 Task: Look for space in Torbat-e Jām, Iran from 15th August, 2023 to 20th August, 2023 for 1 adult in price range Rs.5000 to Rs.10000. Place can be private room with 1  bedroom having 1 bed and 1 bathroom. Property type can be house, flat, guest house, hotel. Booking option can be shelf check-in. Required host language is English.
Action: Mouse moved to (599, 96)
Screenshot: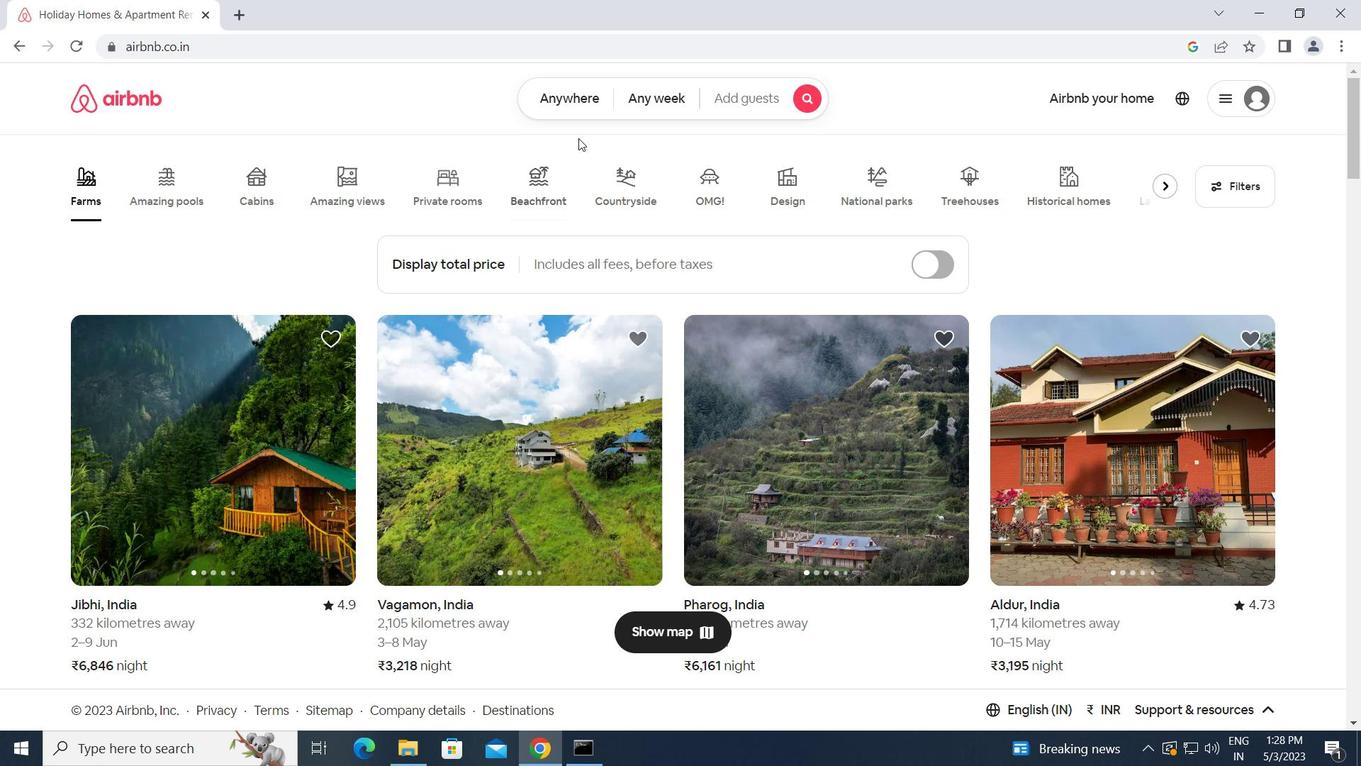 
Action: Mouse pressed left at (599, 96)
Screenshot: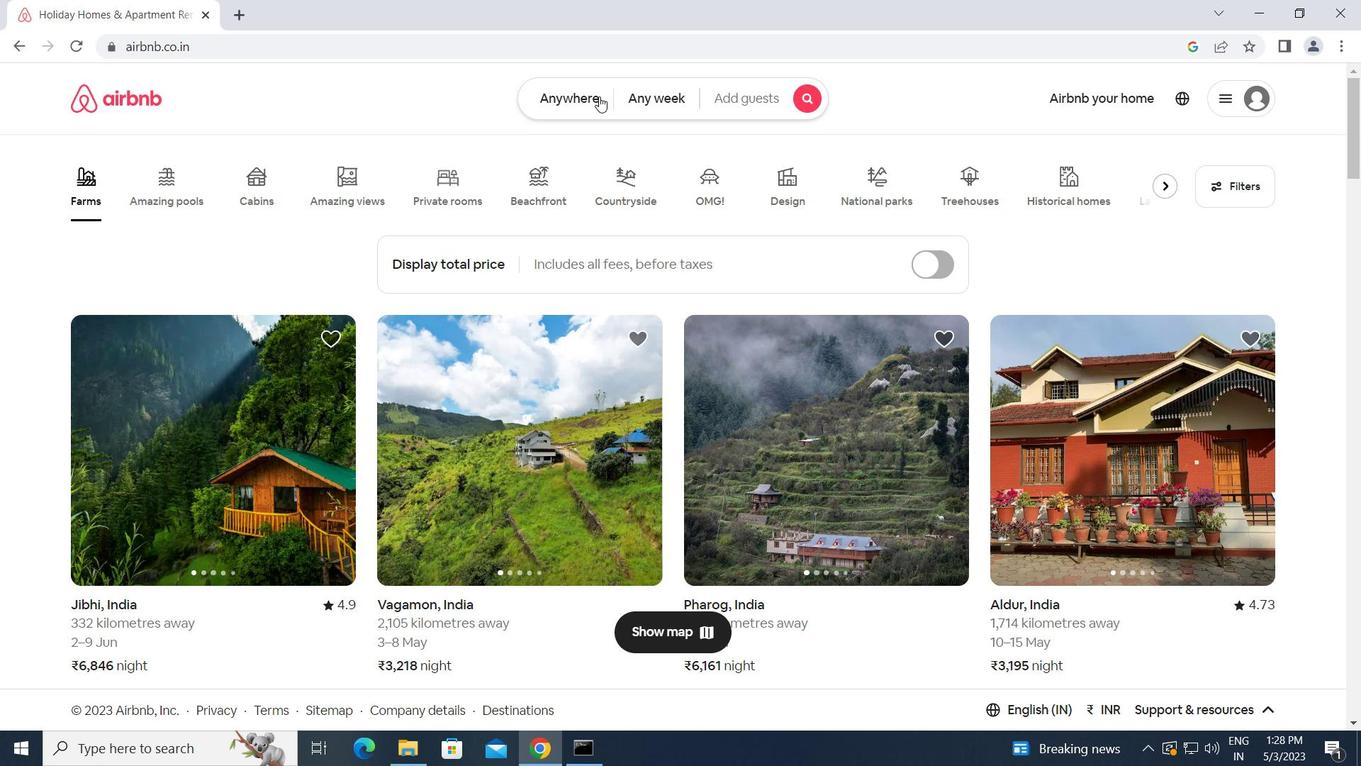 
Action: Mouse moved to (463, 155)
Screenshot: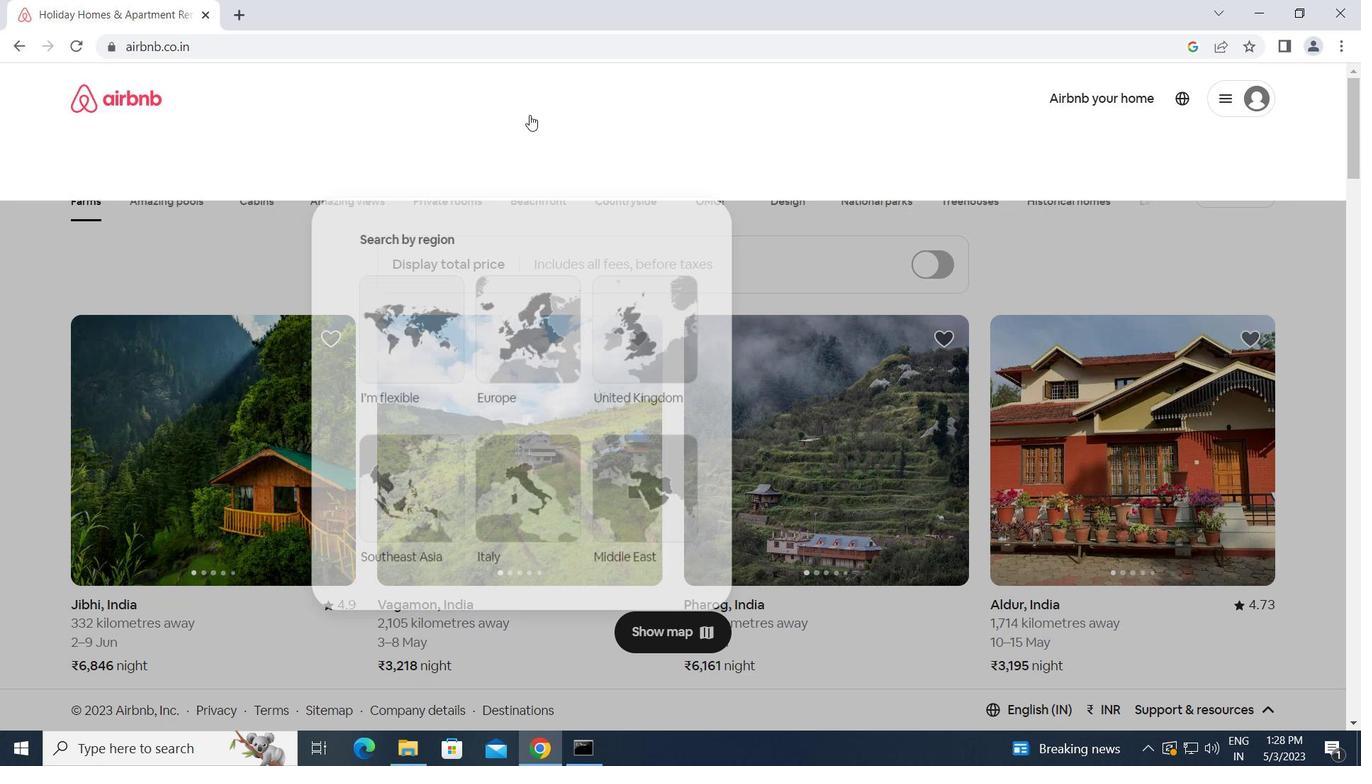 
Action: Mouse pressed left at (463, 155)
Screenshot: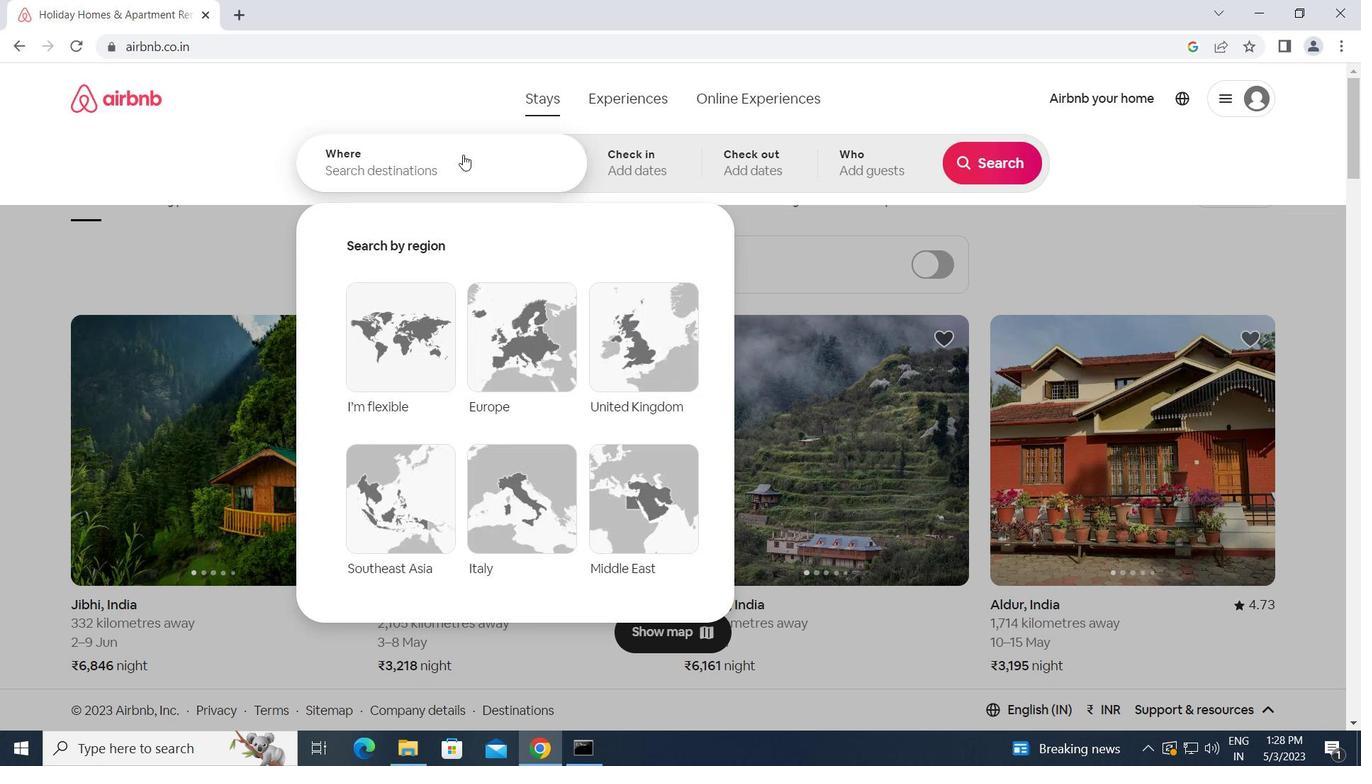 
Action: Key pressed t<Key.caps_lock>orbat-e<Key.space><Key.caps_lock>j<Key.caps_lock>am,<Key.space><Key.caps_lock>i<Key.caps_lock>ran<Key.enter>
Screenshot: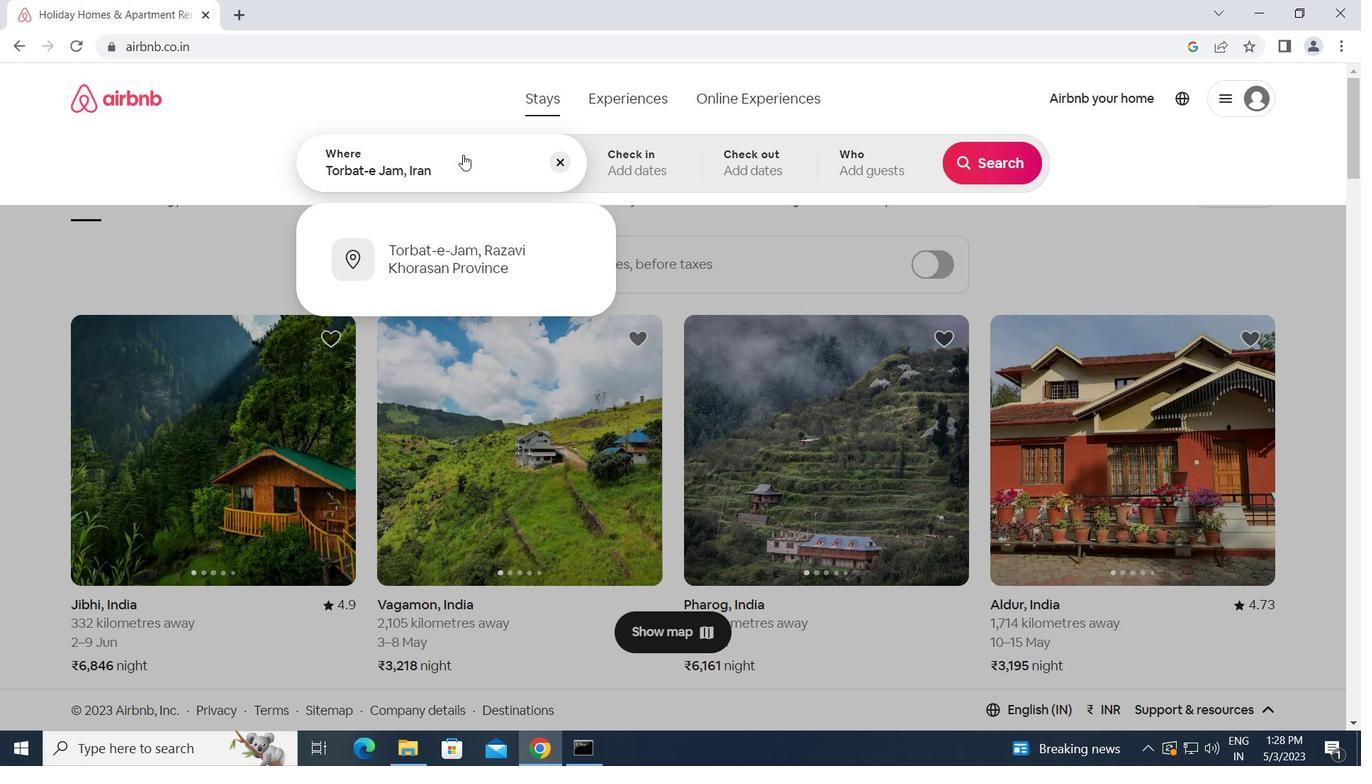 
Action: Mouse moved to (994, 303)
Screenshot: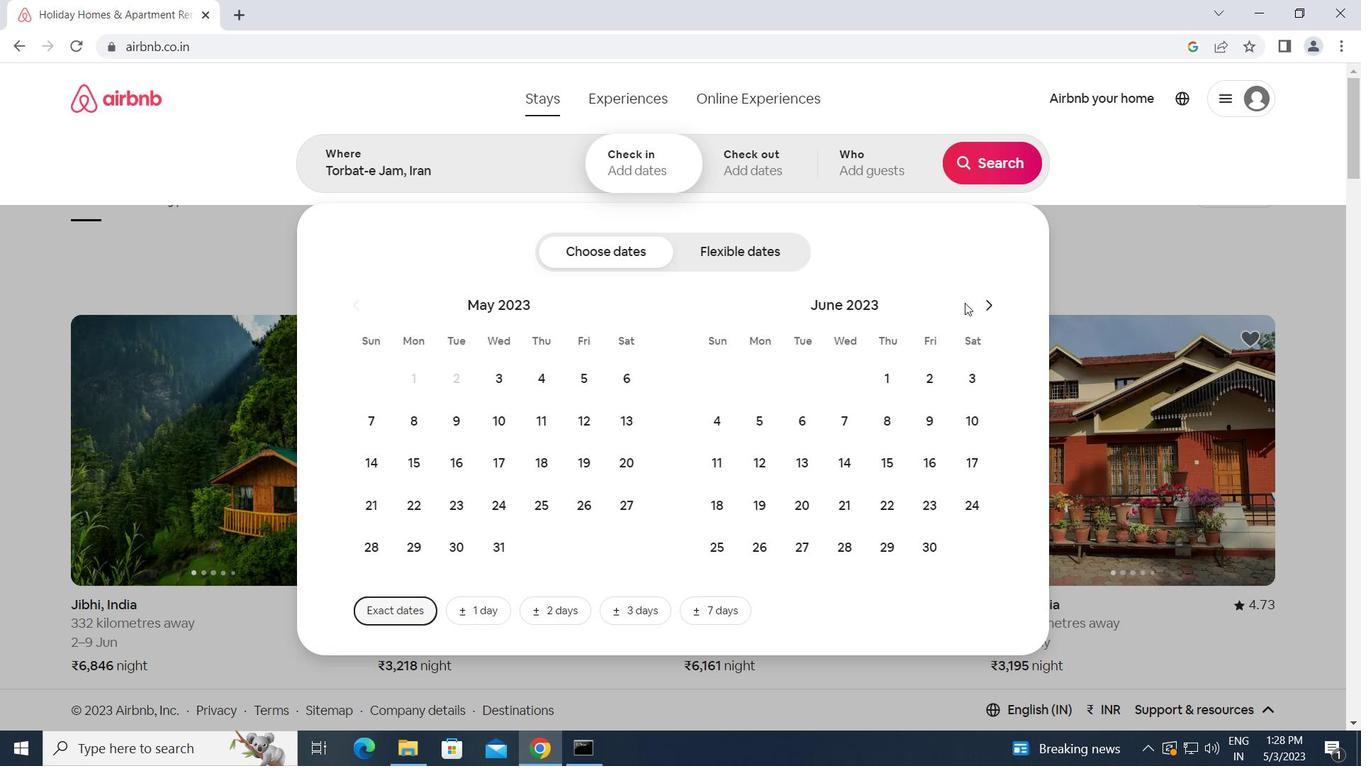 
Action: Mouse pressed left at (994, 303)
Screenshot: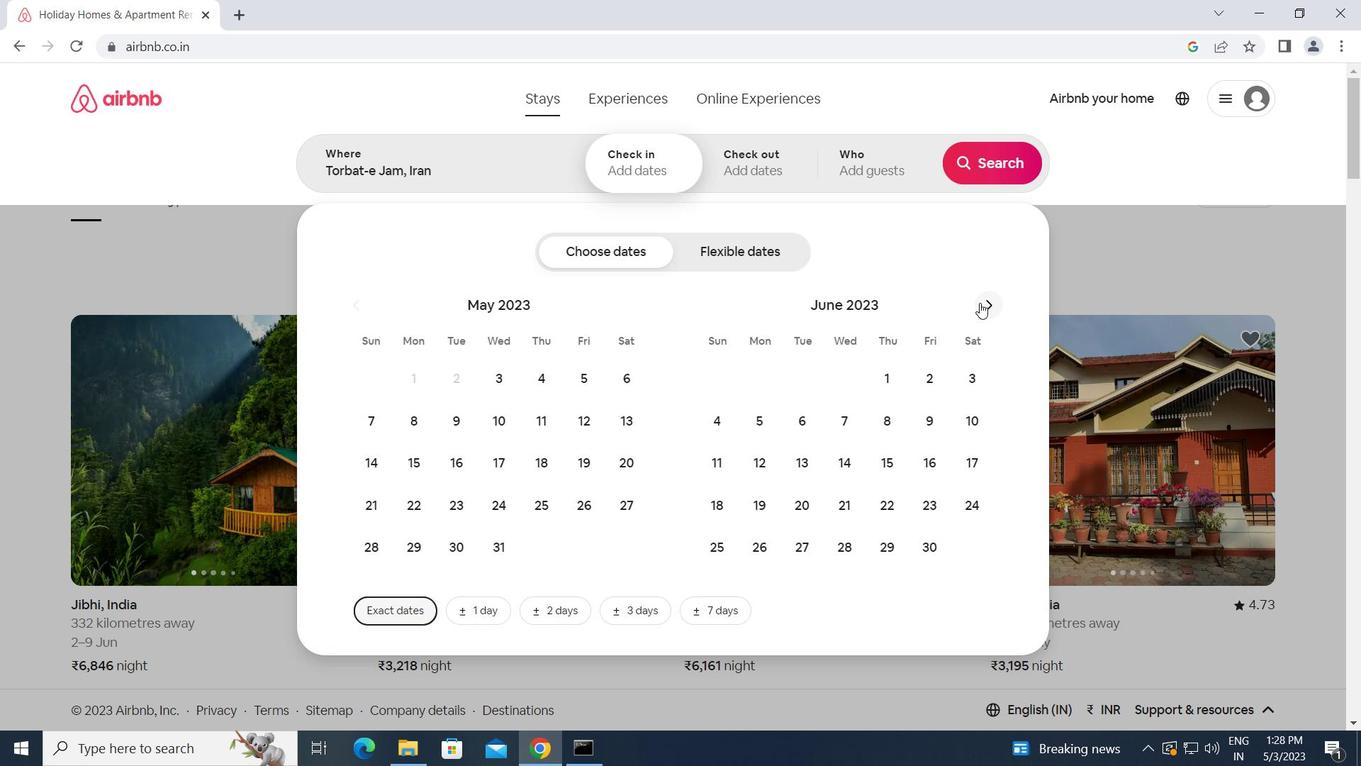 
Action: Mouse pressed left at (994, 303)
Screenshot: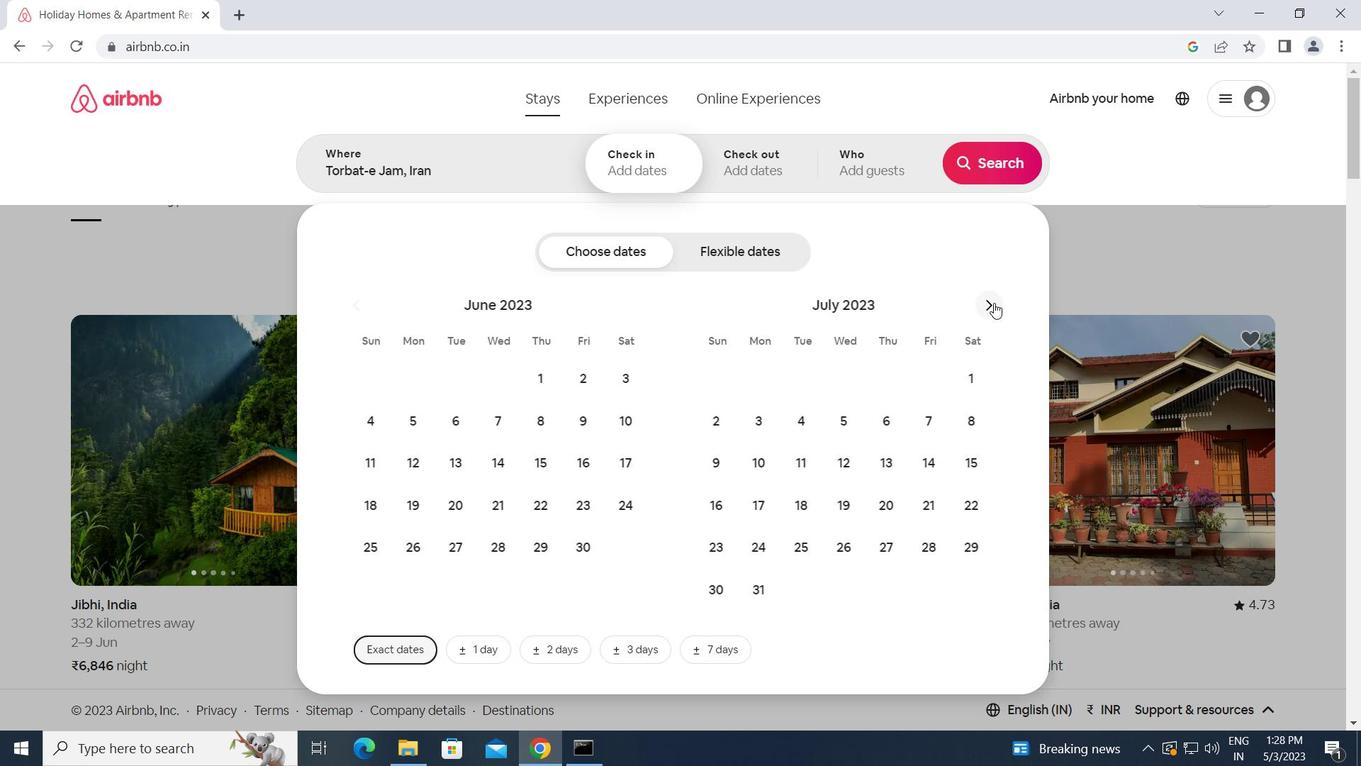 
Action: Mouse moved to (798, 457)
Screenshot: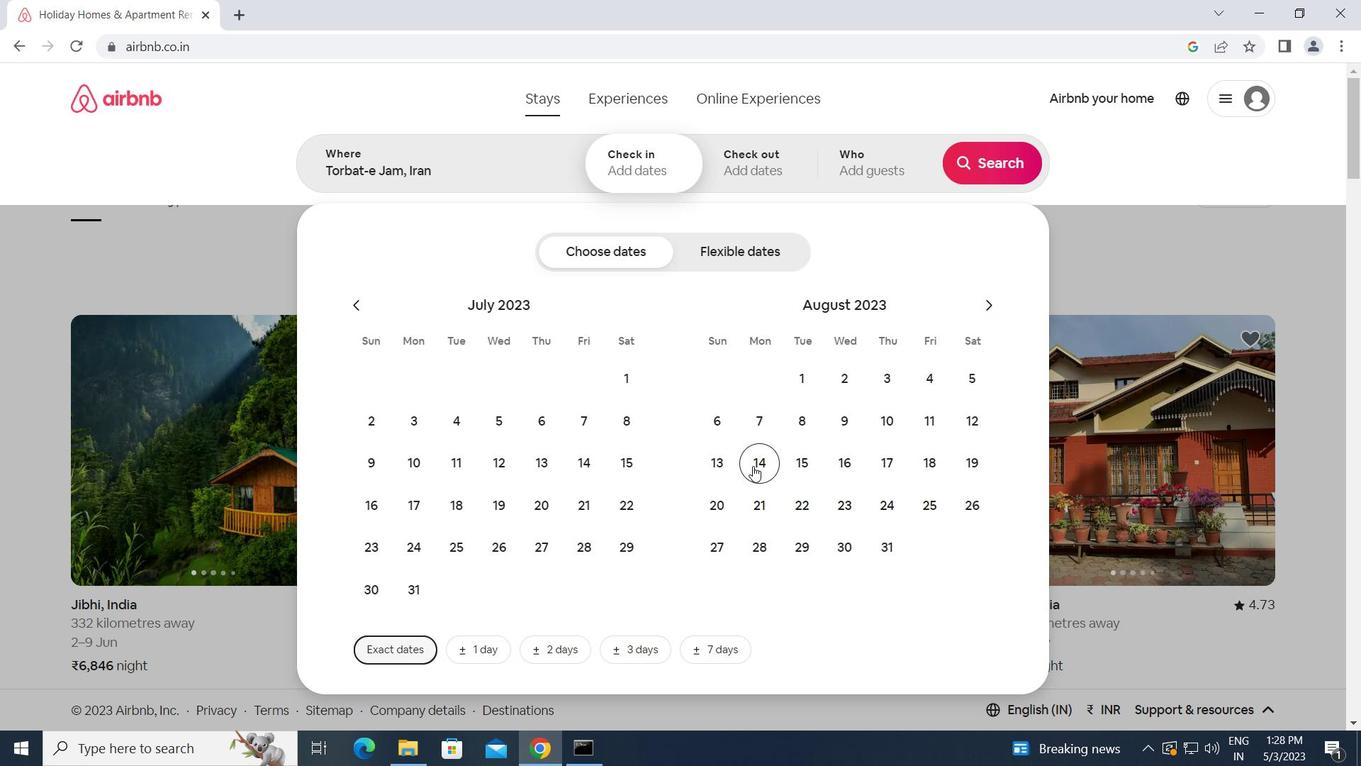 
Action: Mouse pressed left at (798, 457)
Screenshot: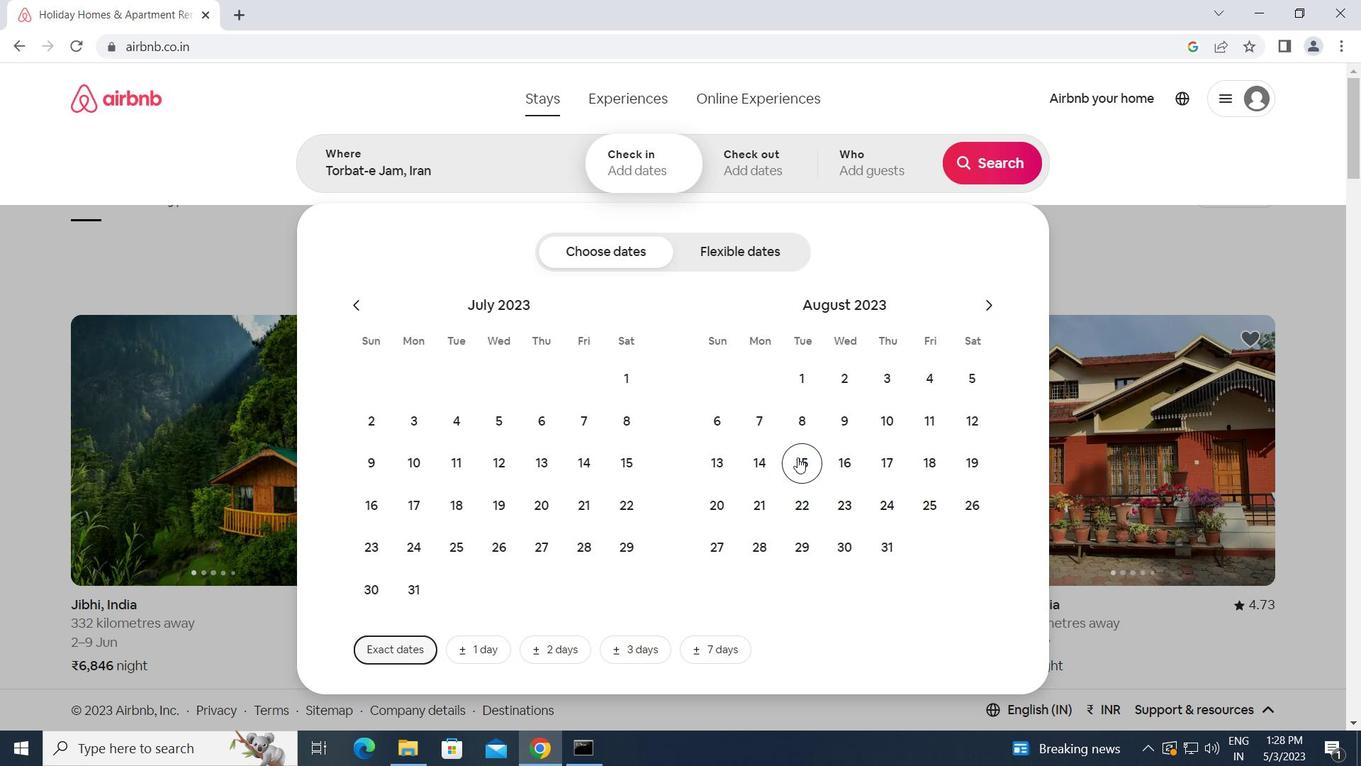 
Action: Mouse moved to (712, 509)
Screenshot: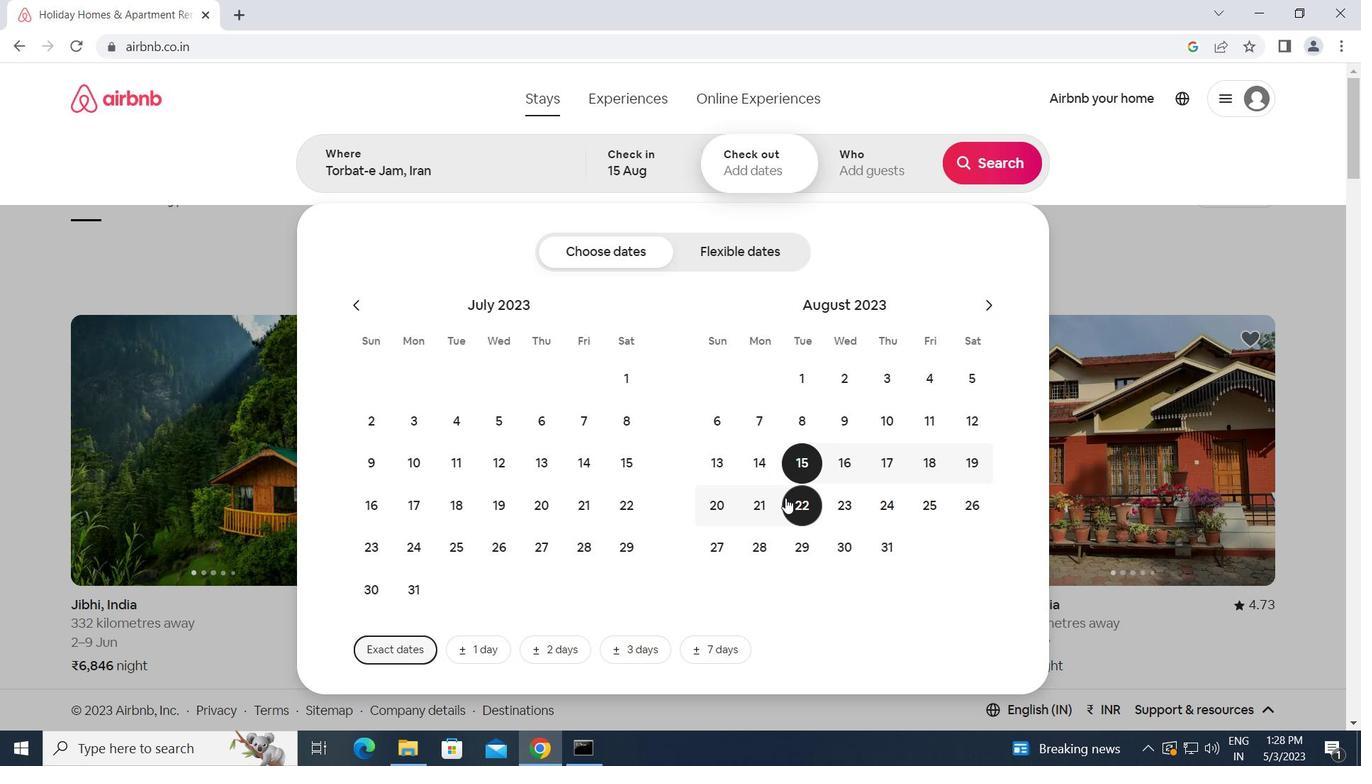 
Action: Mouse pressed left at (712, 509)
Screenshot: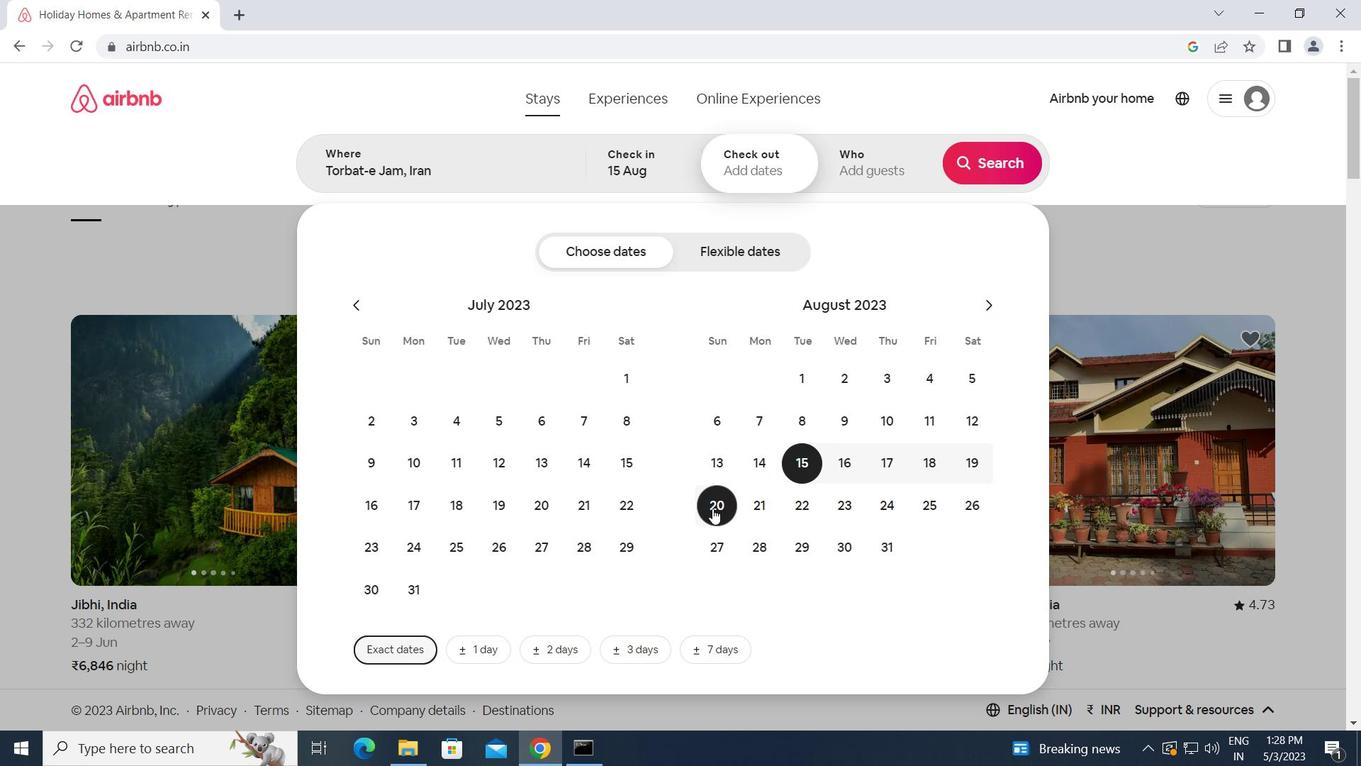 
Action: Mouse moved to (870, 161)
Screenshot: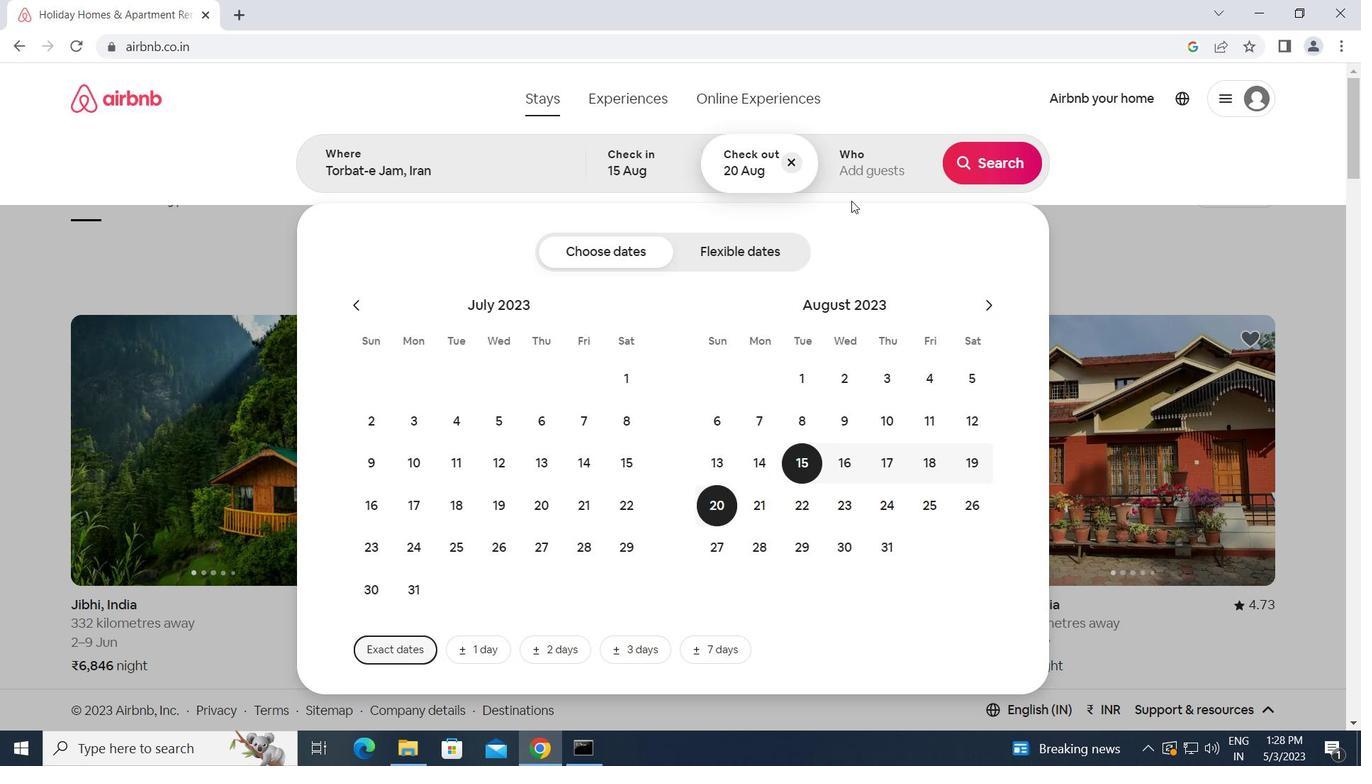
Action: Mouse pressed left at (870, 161)
Screenshot: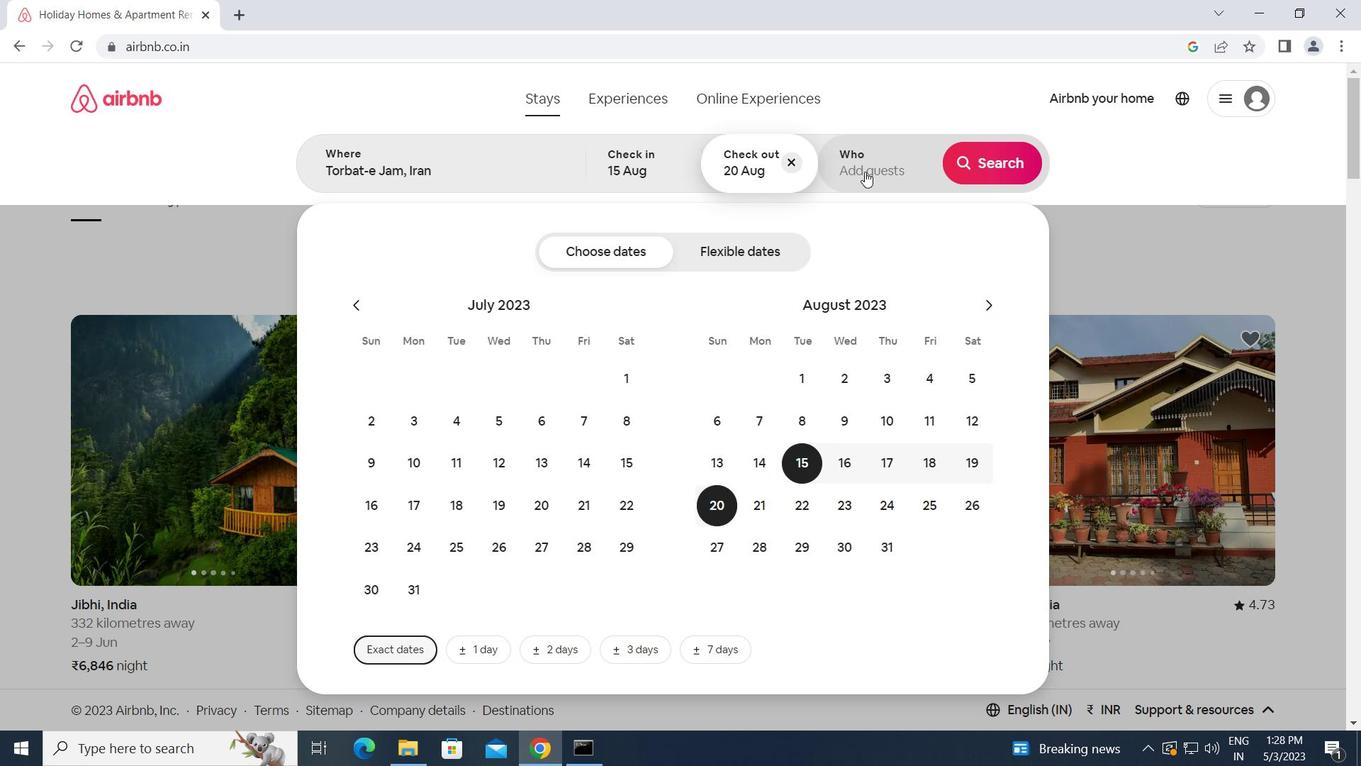 
Action: Mouse moved to (1000, 263)
Screenshot: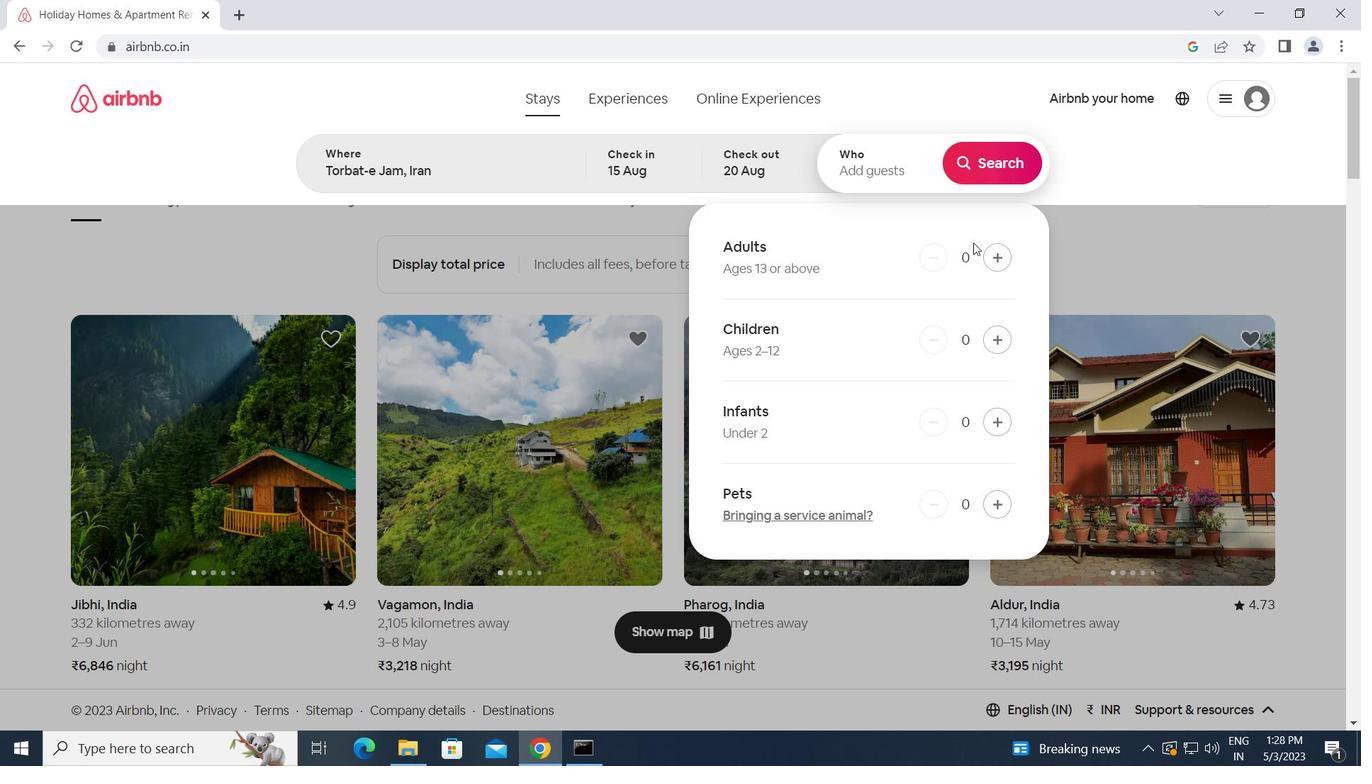 
Action: Mouse pressed left at (1000, 263)
Screenshot: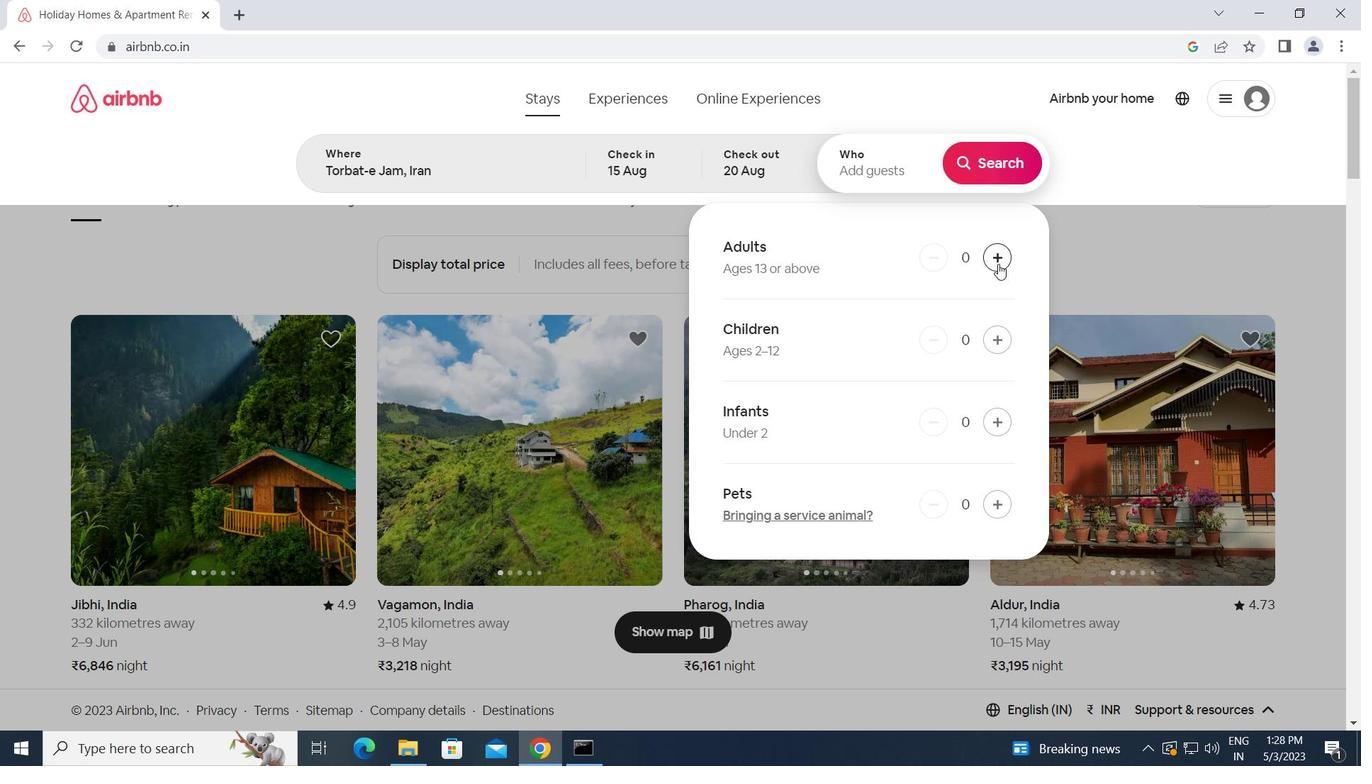 
Action: Mouse moved to (1002, 173)
Screenshot: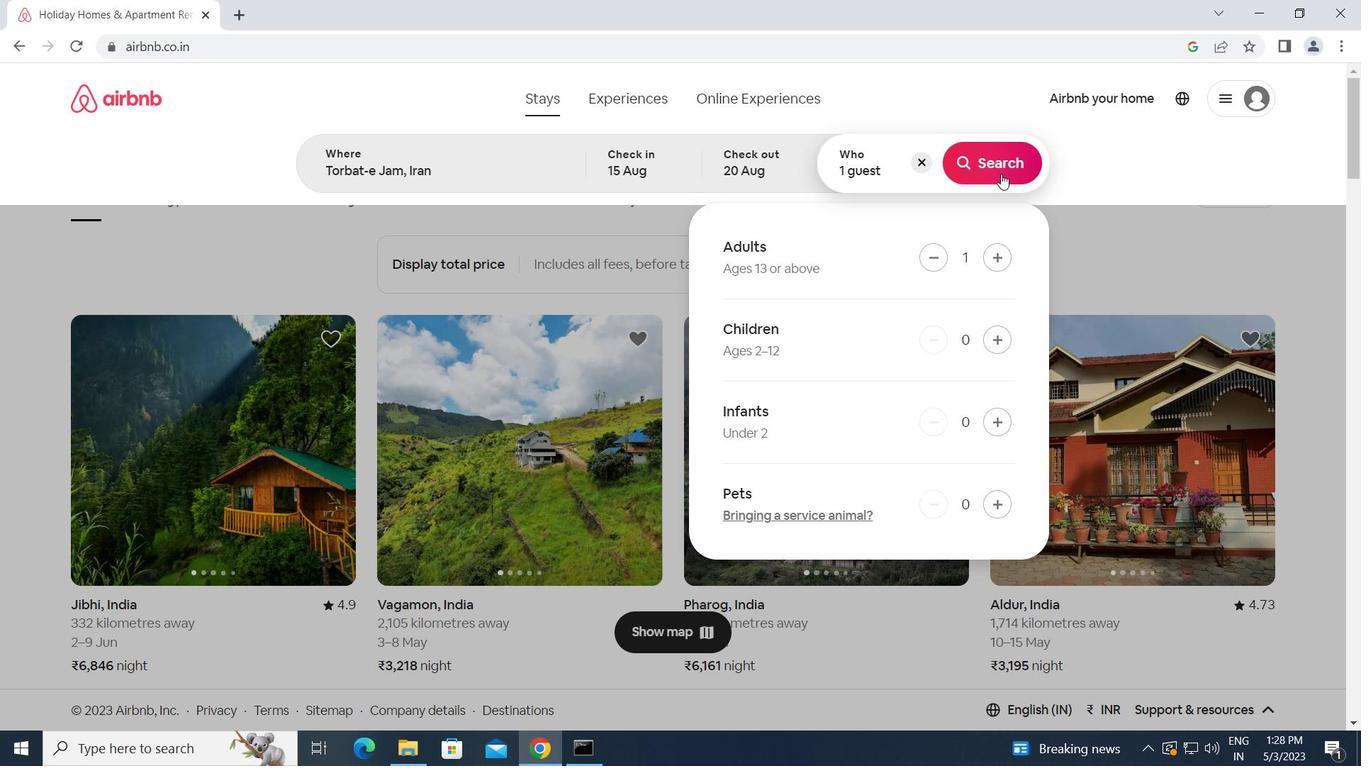 
Action: Mouse pressed left at (1002, 173)
Screenshot: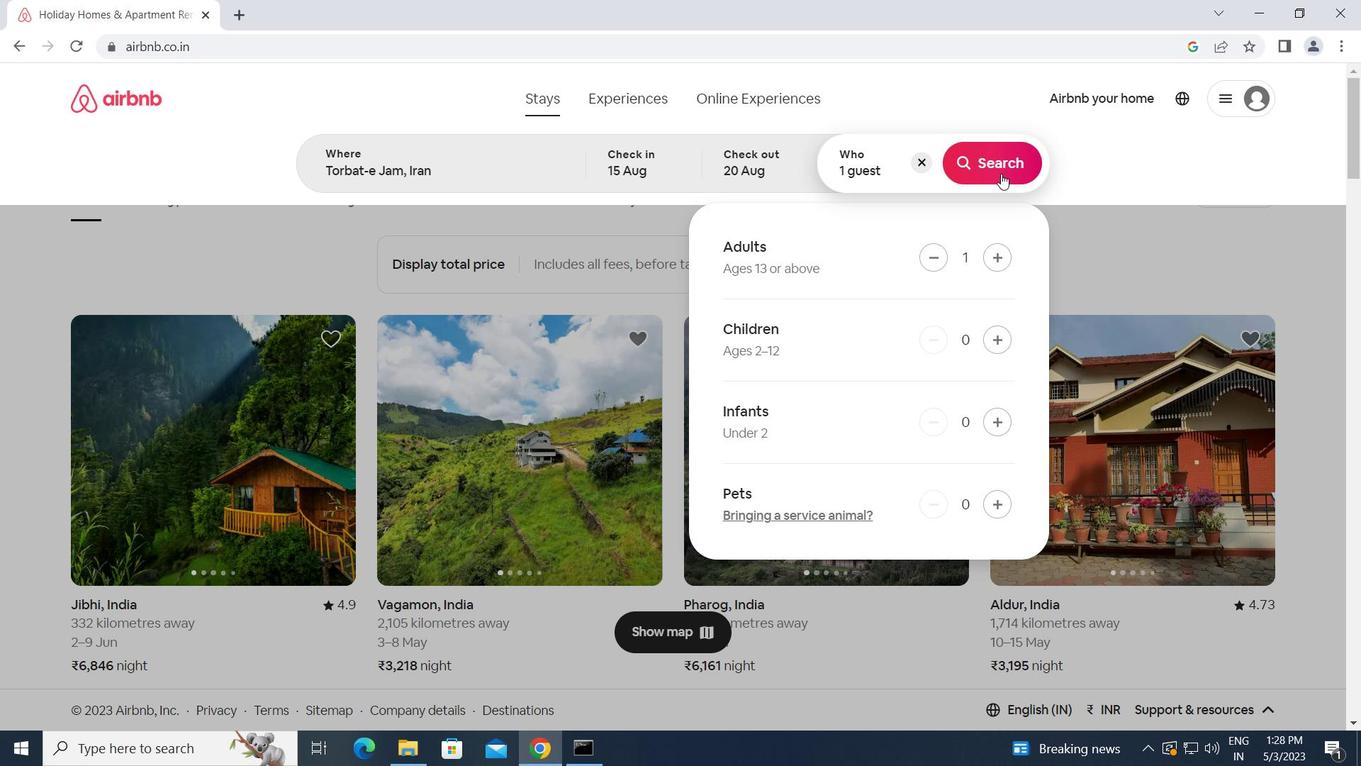 
Action: Mouse moved to (1295, 157)
Screenshot: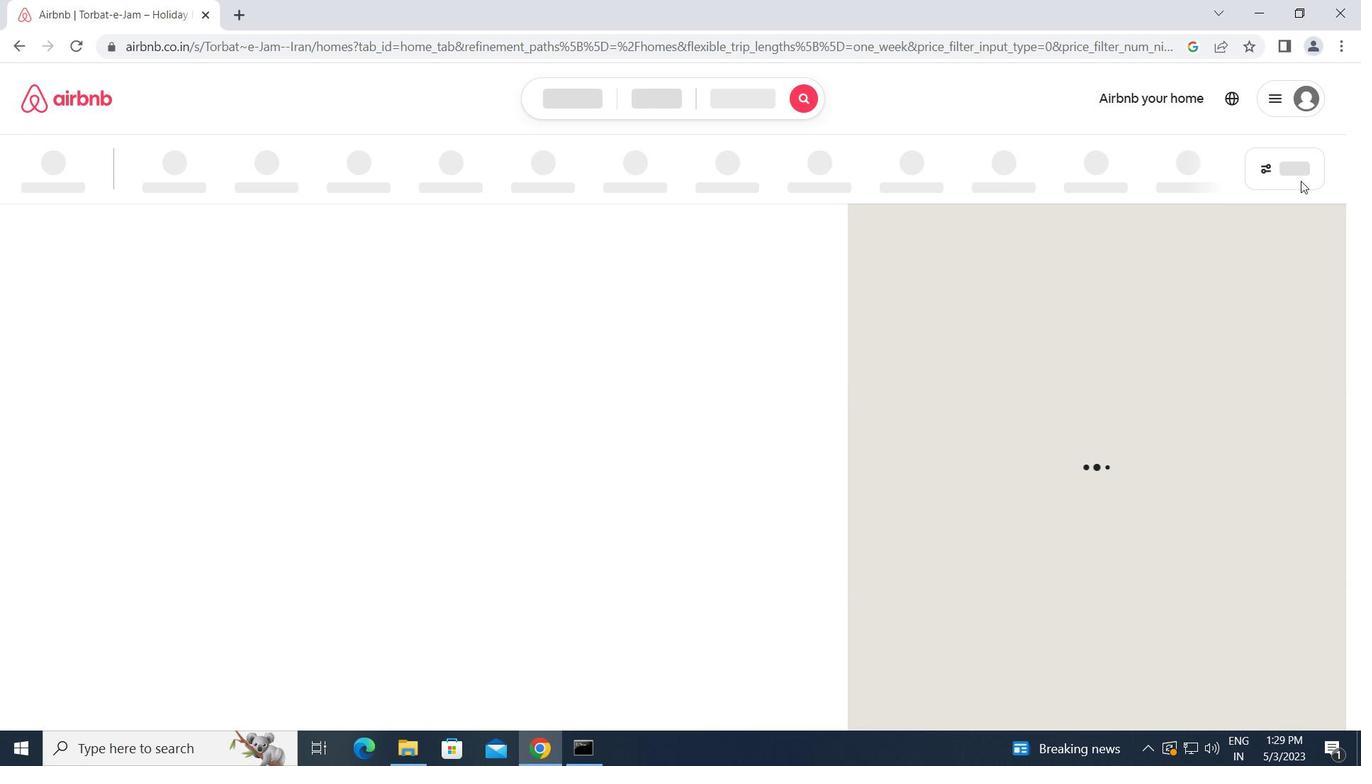 
Action: Mouse pressed left at (1295, 157)
Screenshot: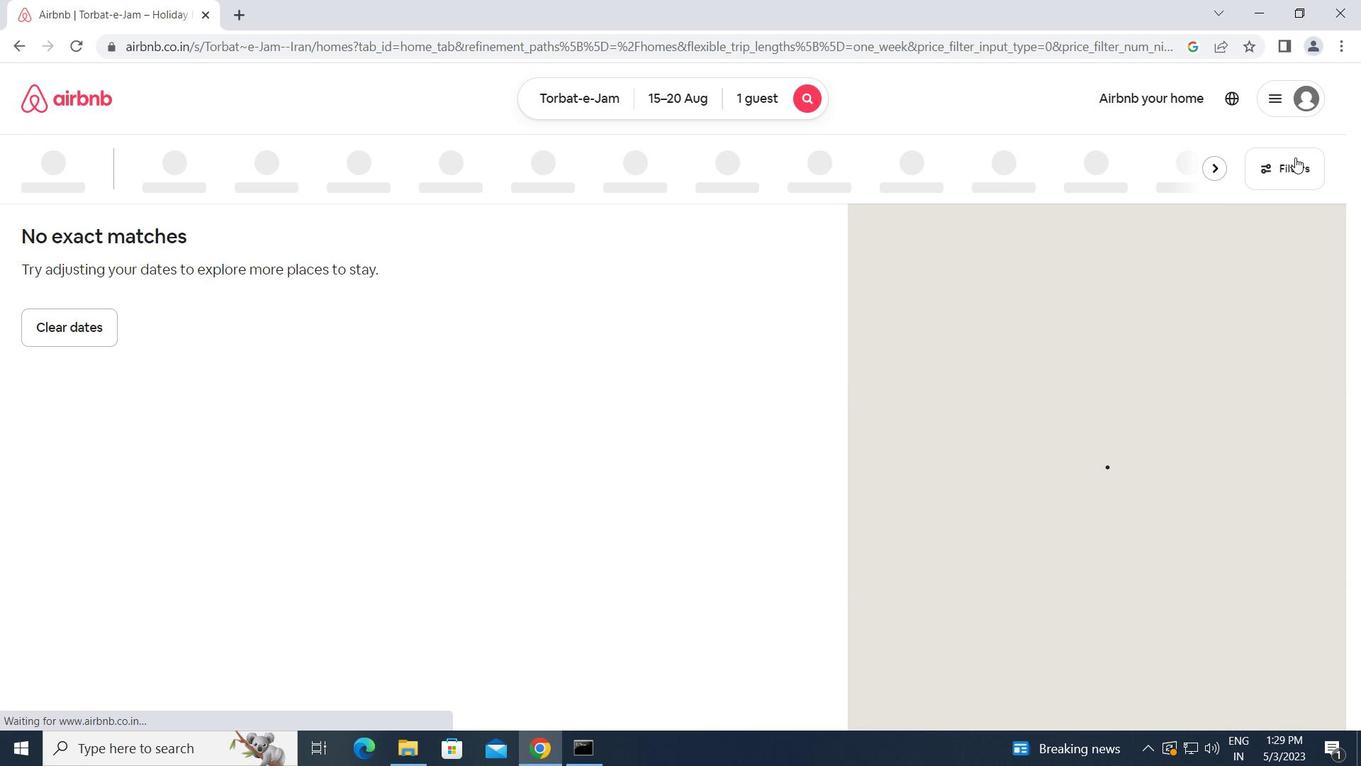 
Action: Mouse moved to (444, 280)
Screenshot: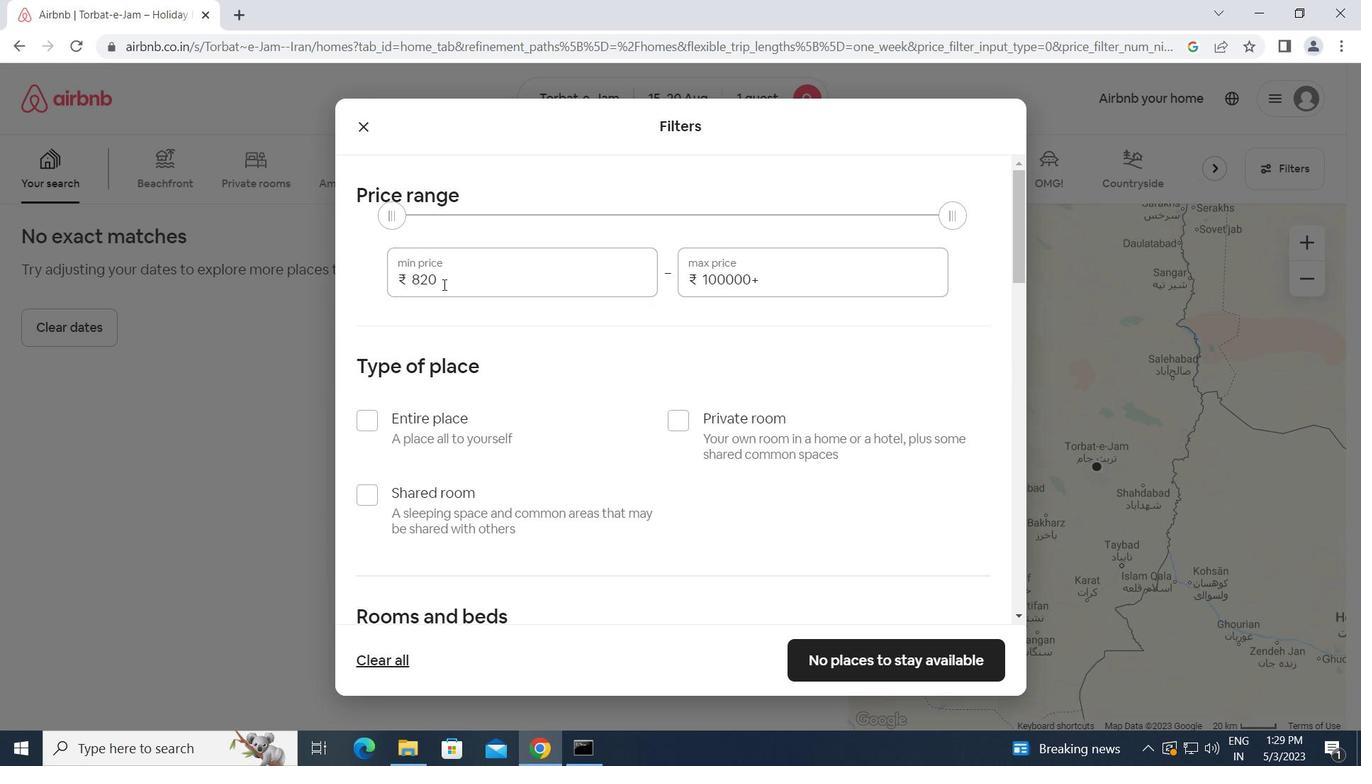 
Action: Mouse pressed left at (444, 280)
Screenshot: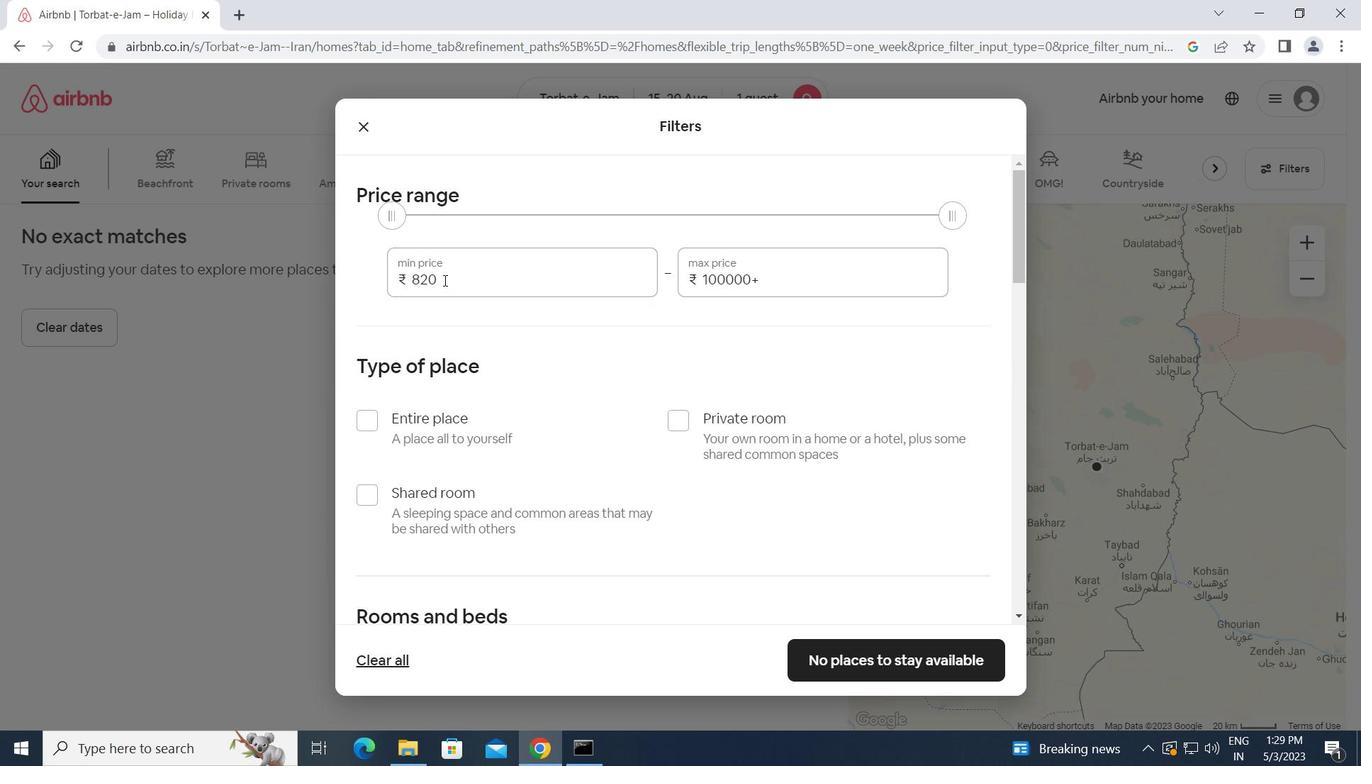 
Action: Mouse moved to (383, 281)
Screenshot: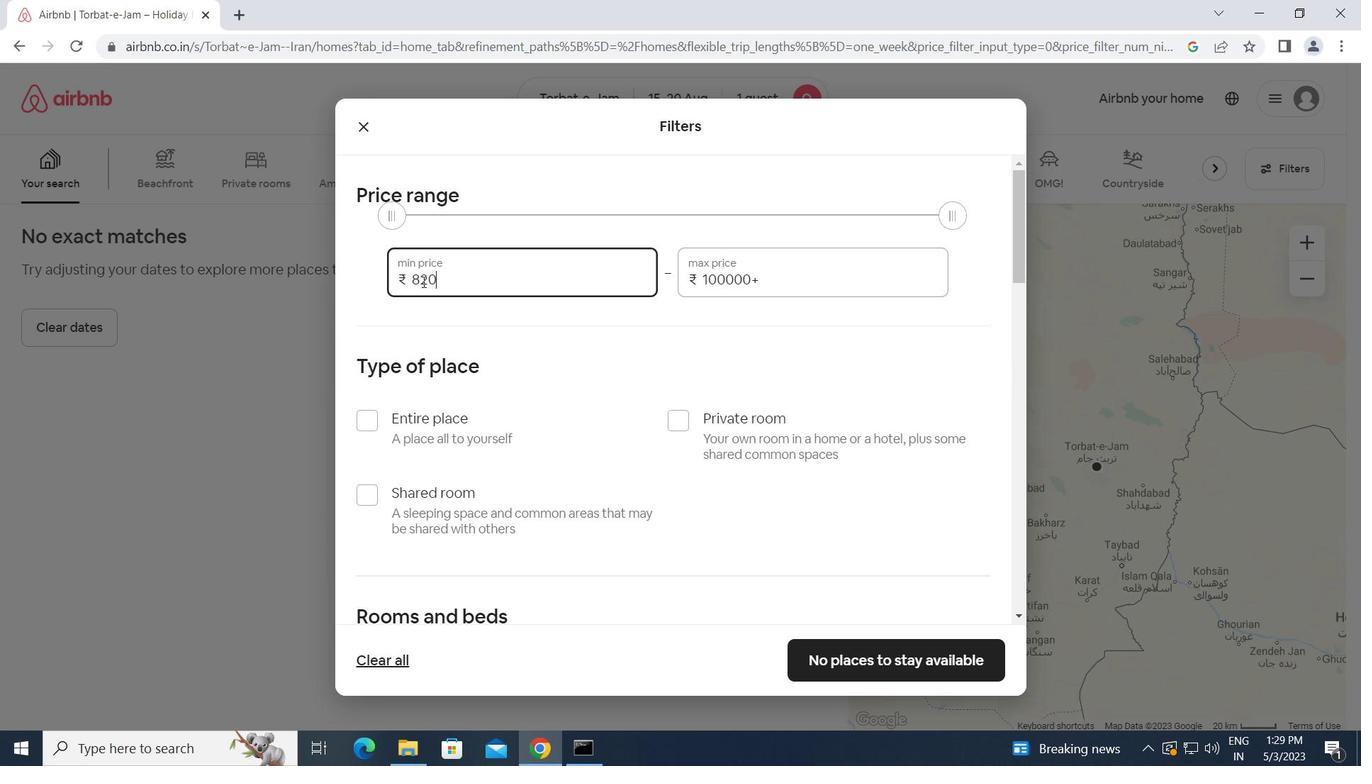 
Action: Key pressed 5000<Key.tab>10000
Screenshot: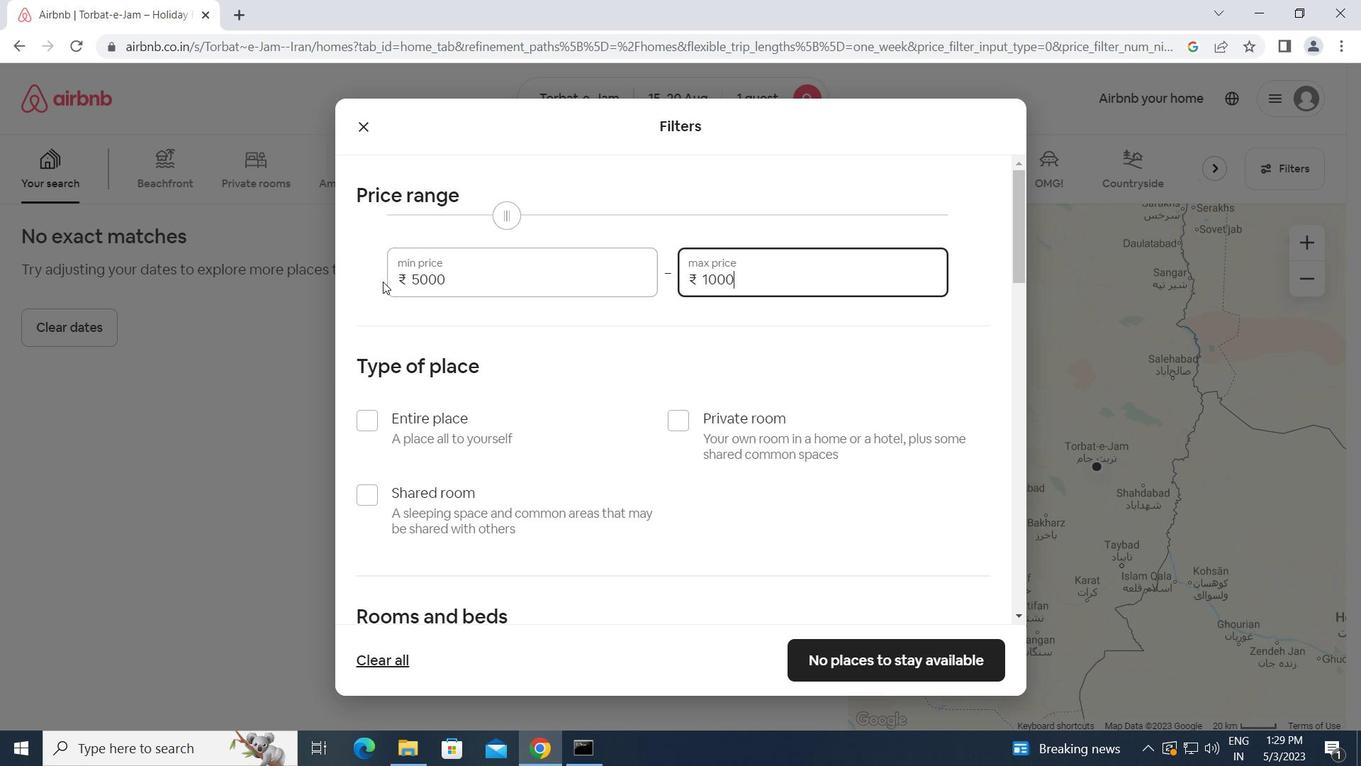 
Action: Mouse moved to (670, 418)
Screenshot: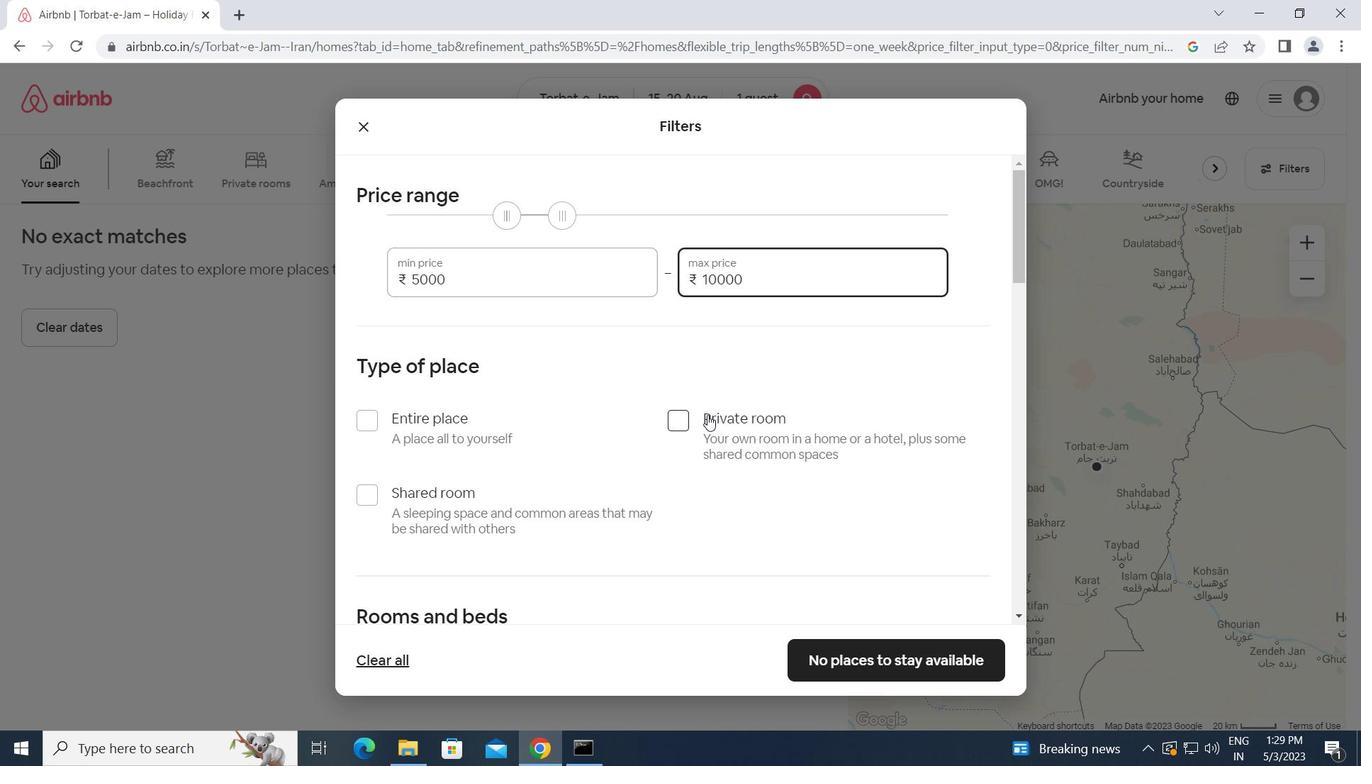 
Action: Mouse pressed left at (670, 418)
Screenshot: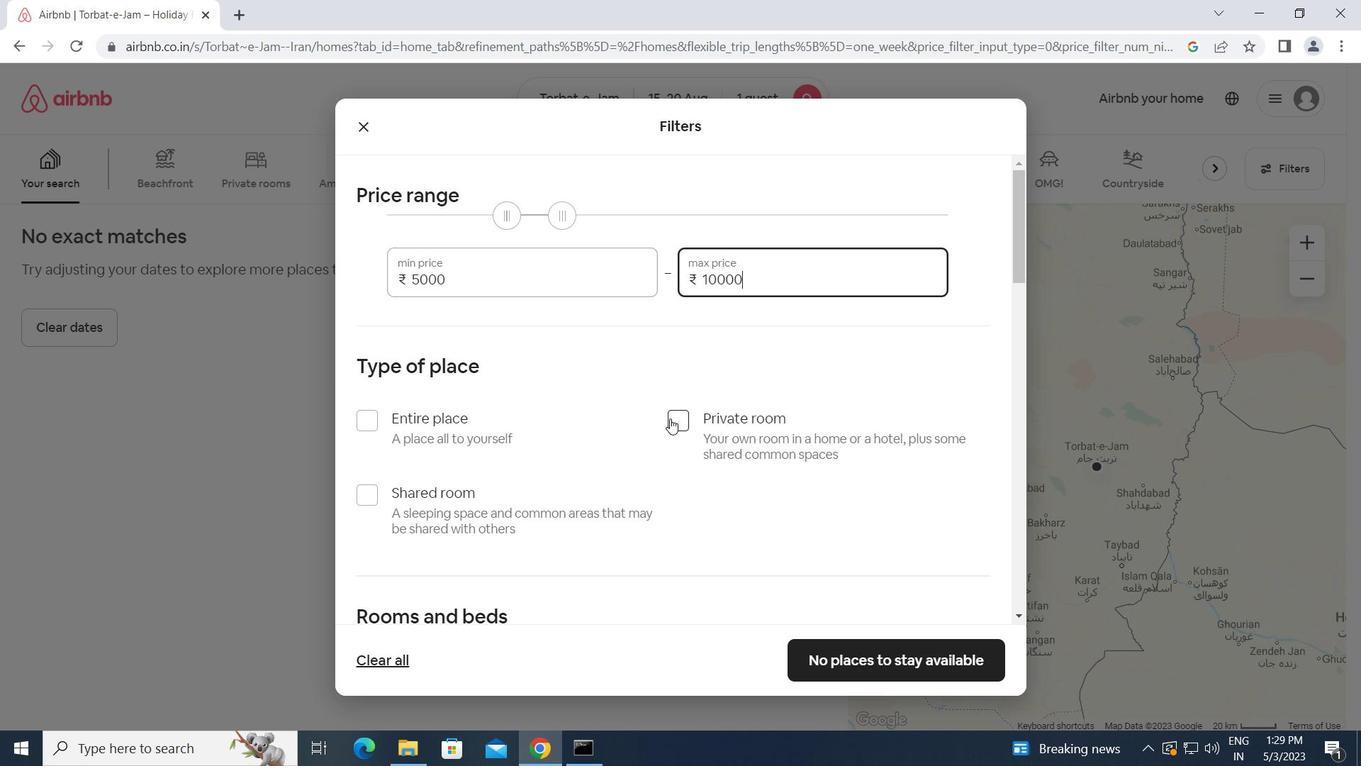 
Action: Mouse moved to (541, 473)
Screenshot: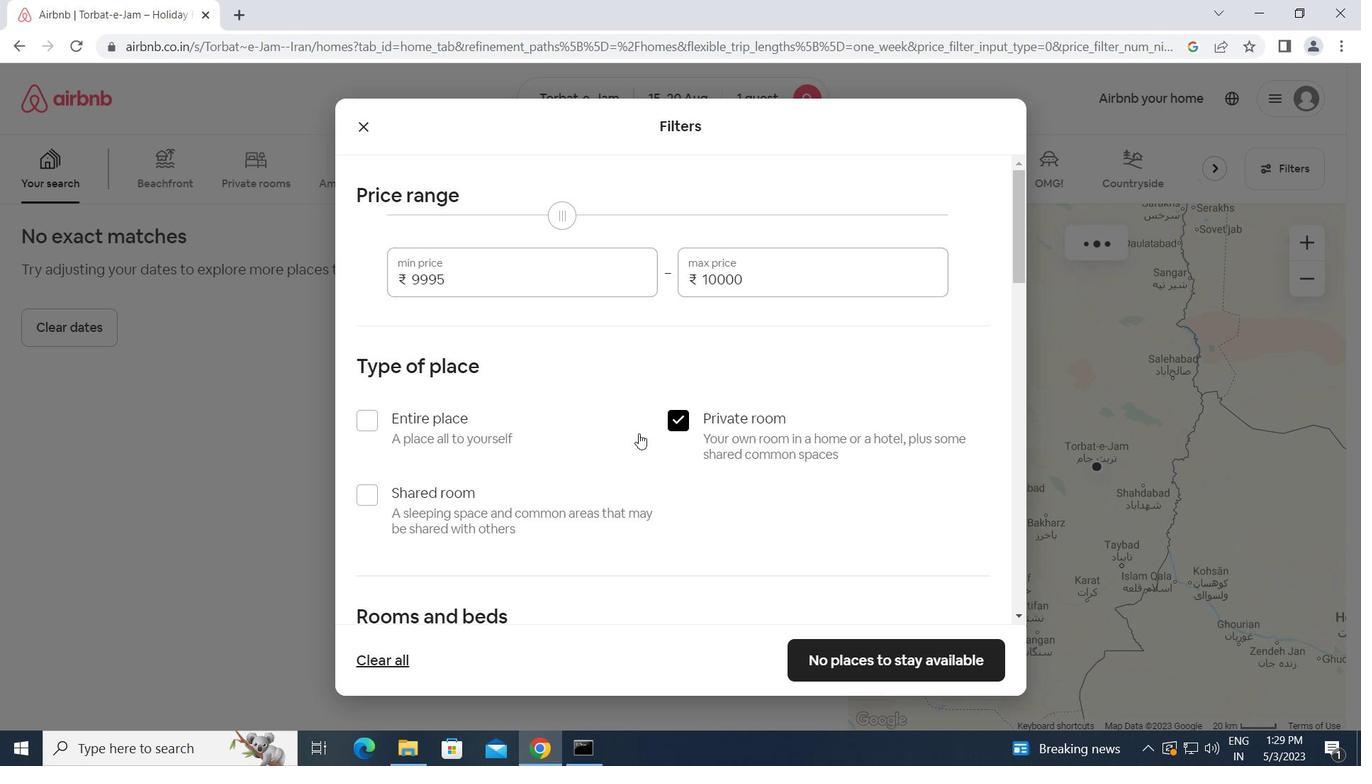 
Action: Mouse scrolled (541, 473) with delta (0, 0)
Screenshot: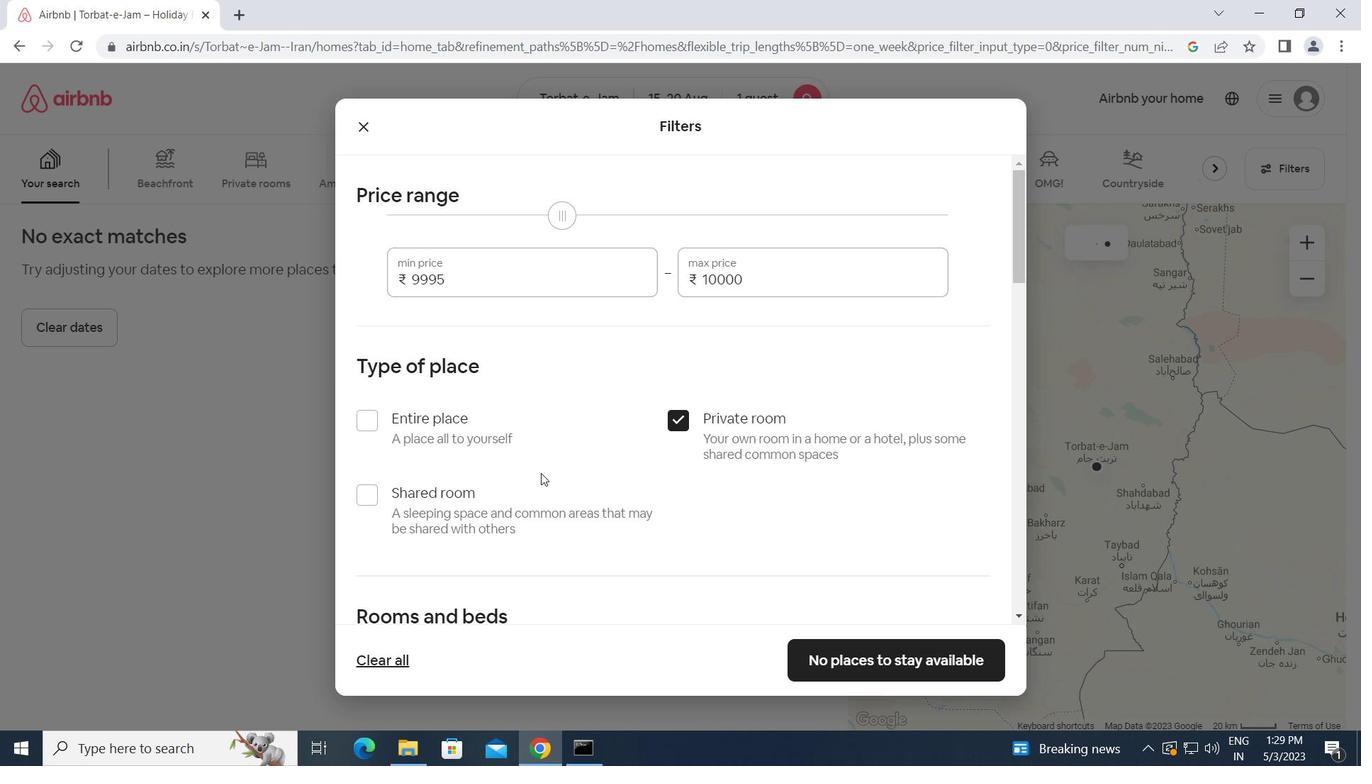 
Action: Mouse scrolled (541, 473) with delta (0, 0)
Screenshot: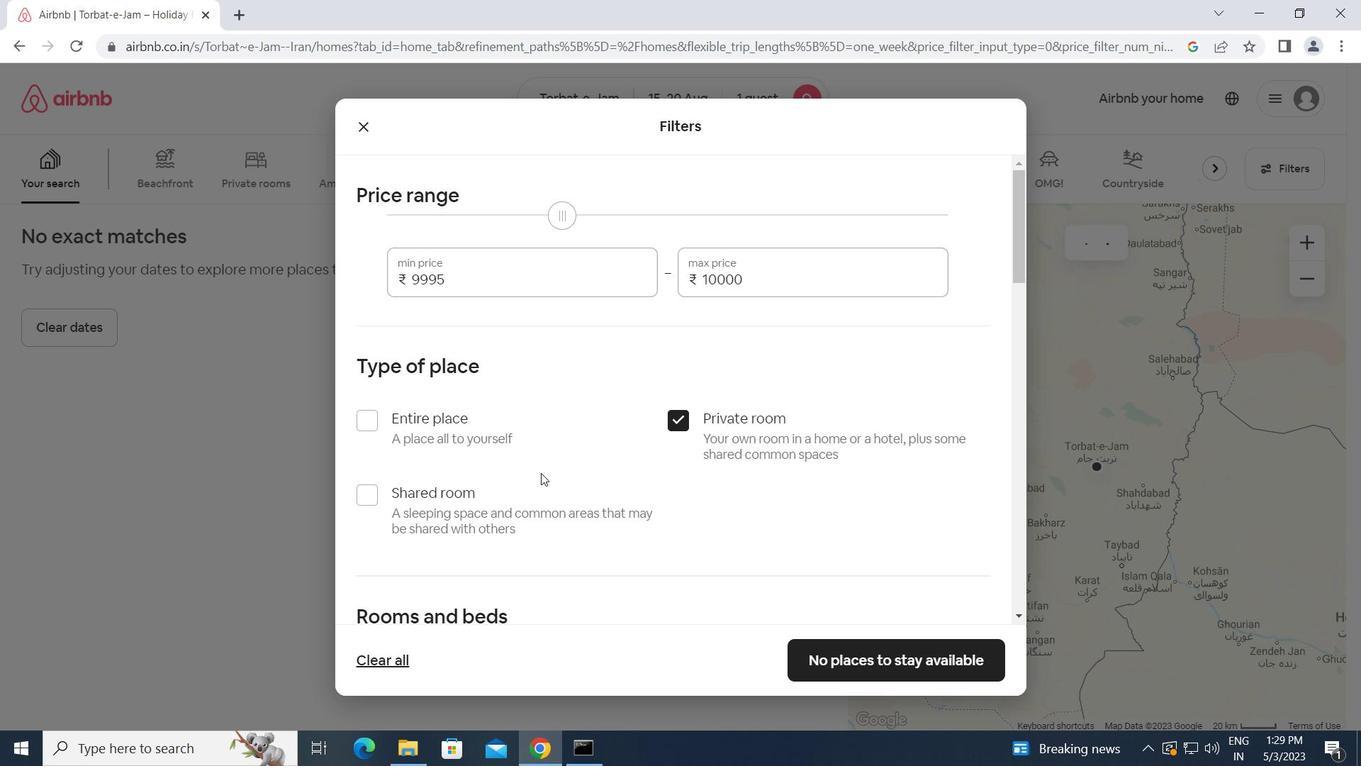 
Action: Mouse moved to (450, 521)
Screenshot: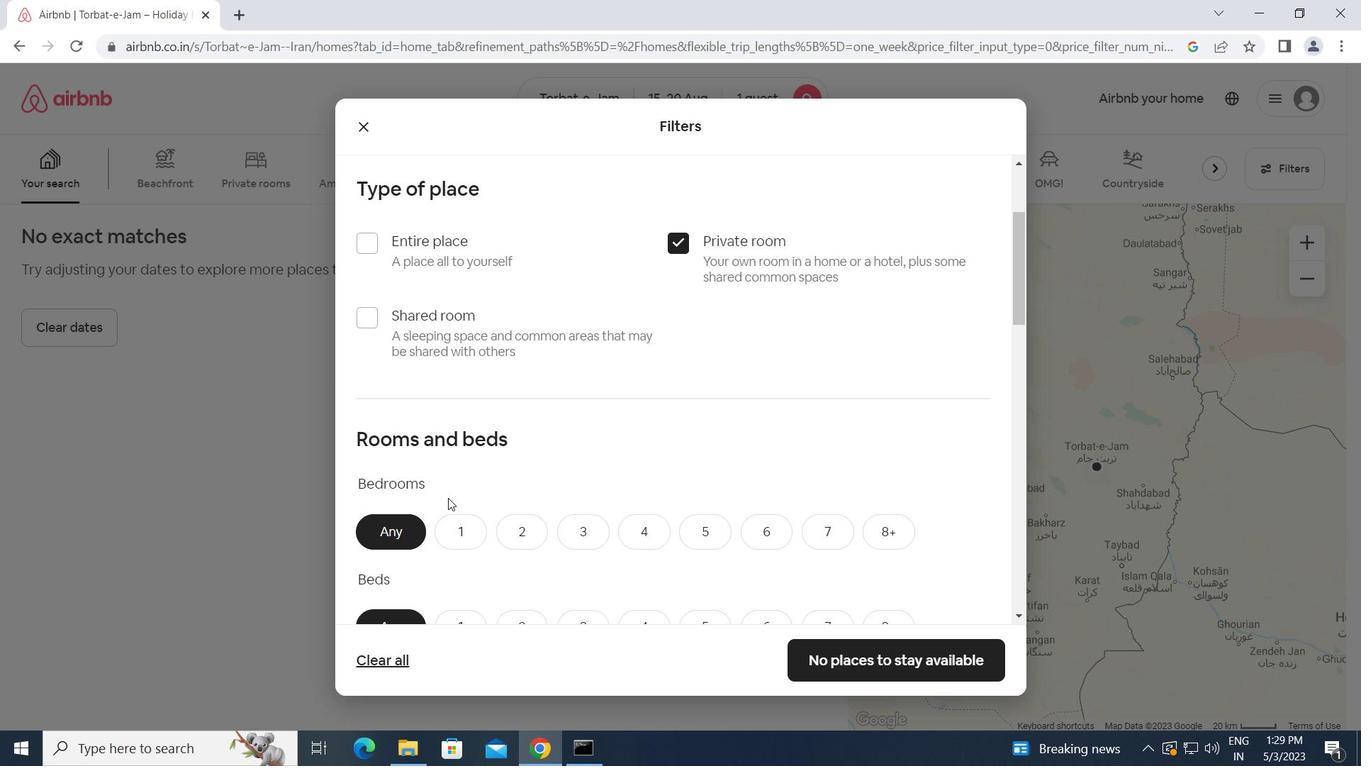 
Action: Mouse pressed left at (450, 521)
Screenshot: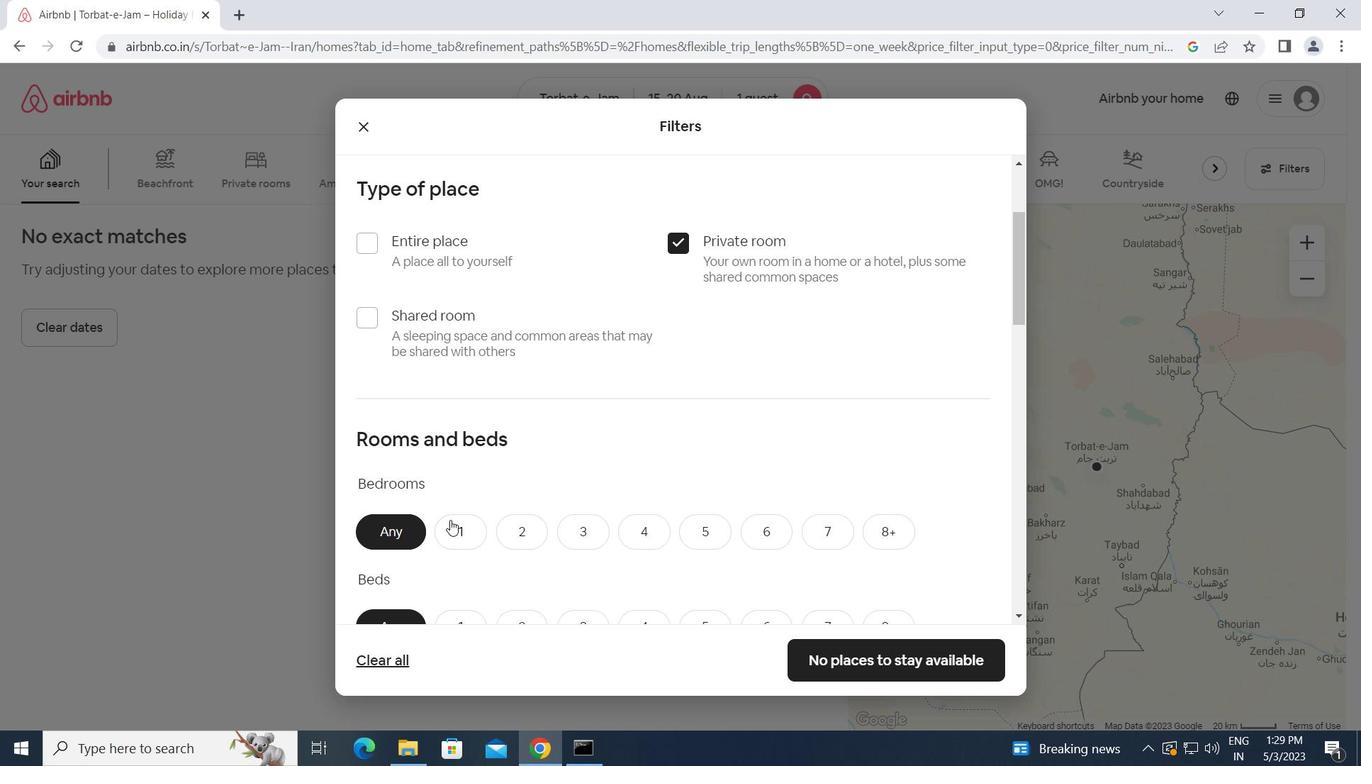
Action: Mouse moved to (451, 521)
Screenshot: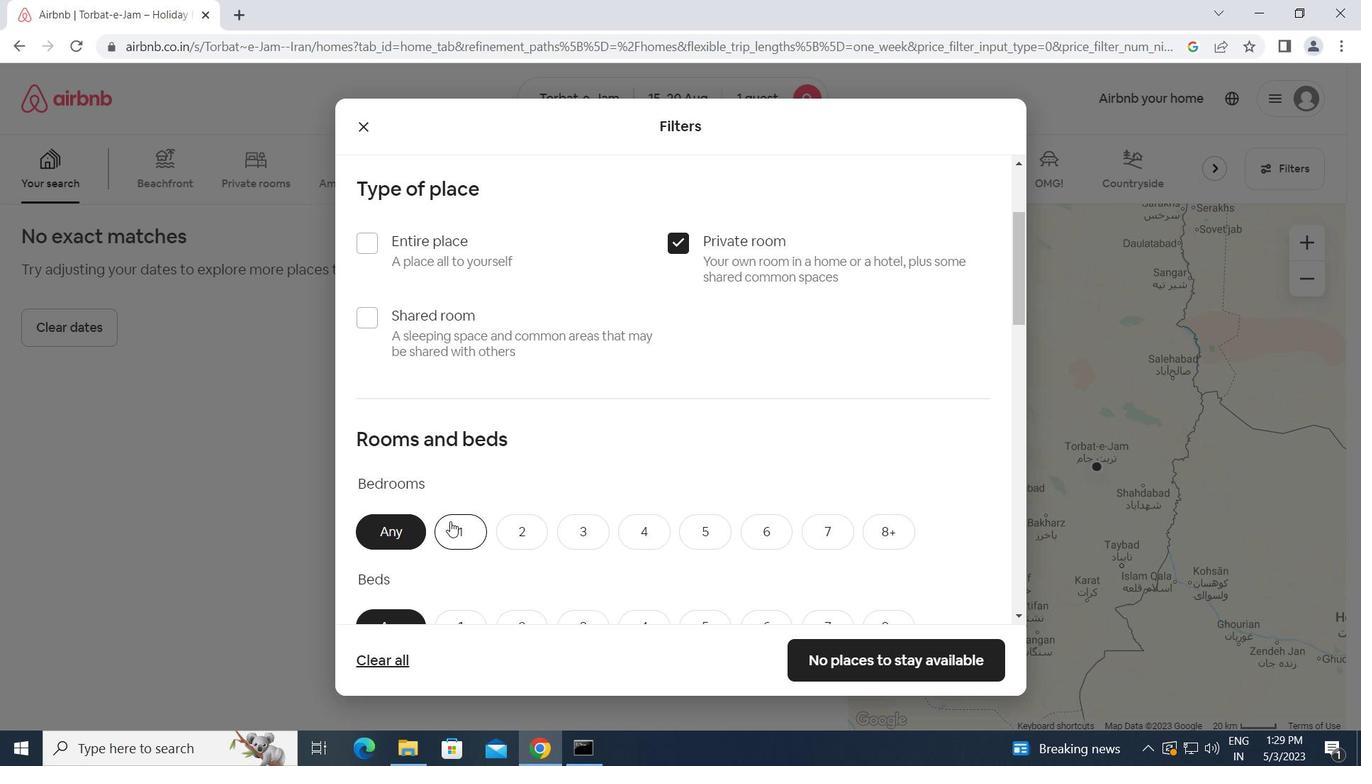 
Action: Mouse scrolled (451, 520) with delta (0, 0)
Screenshot: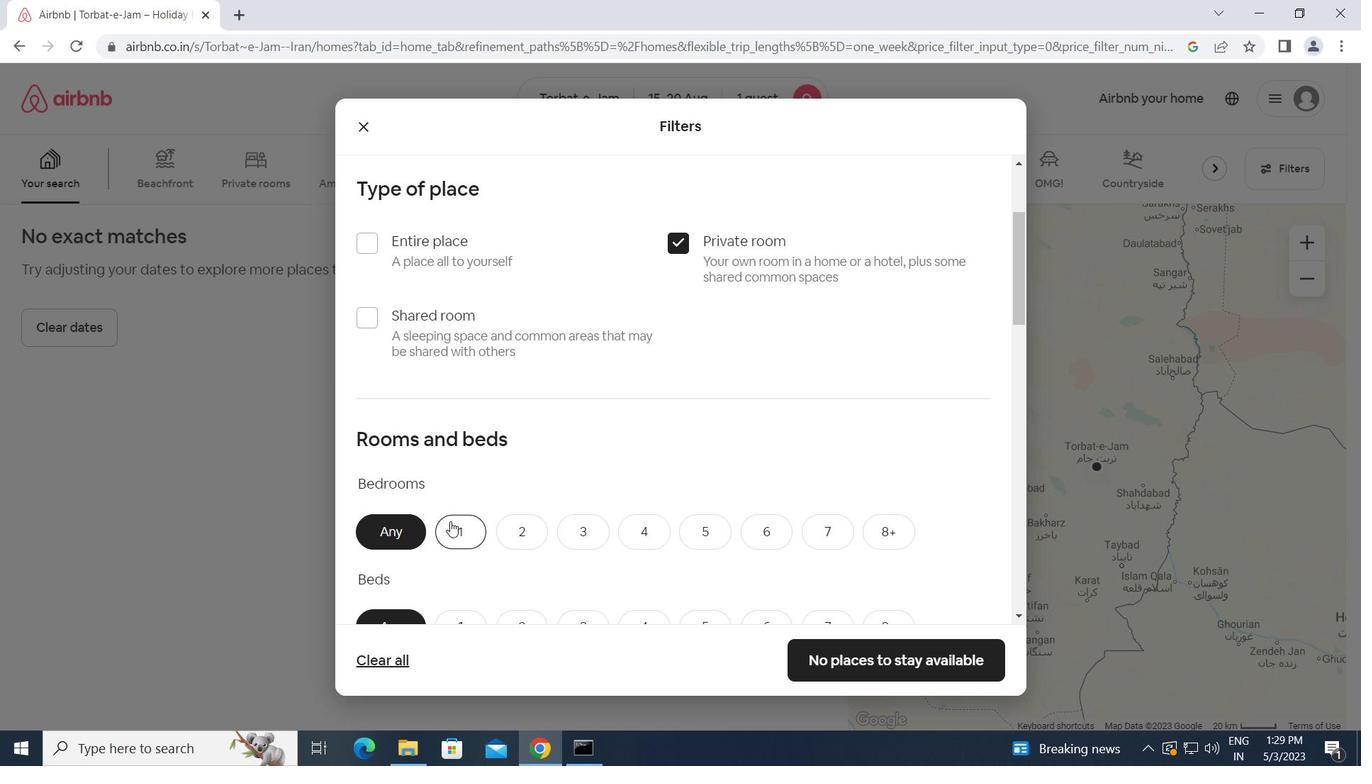 
Action: Mouse scrolled (451, 520) with delta (0, 0)
Screenshot: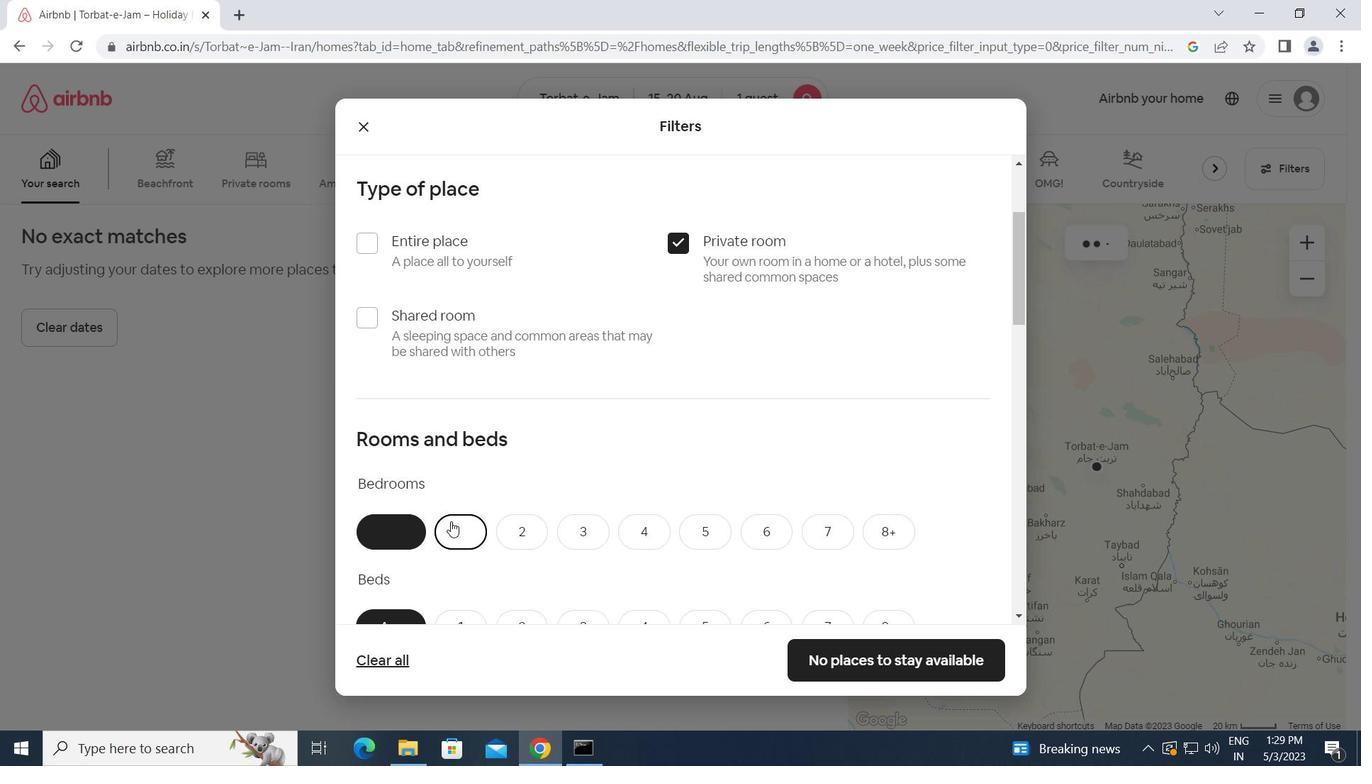 
Action: Mouse moved to (468, 451)
Screenshot: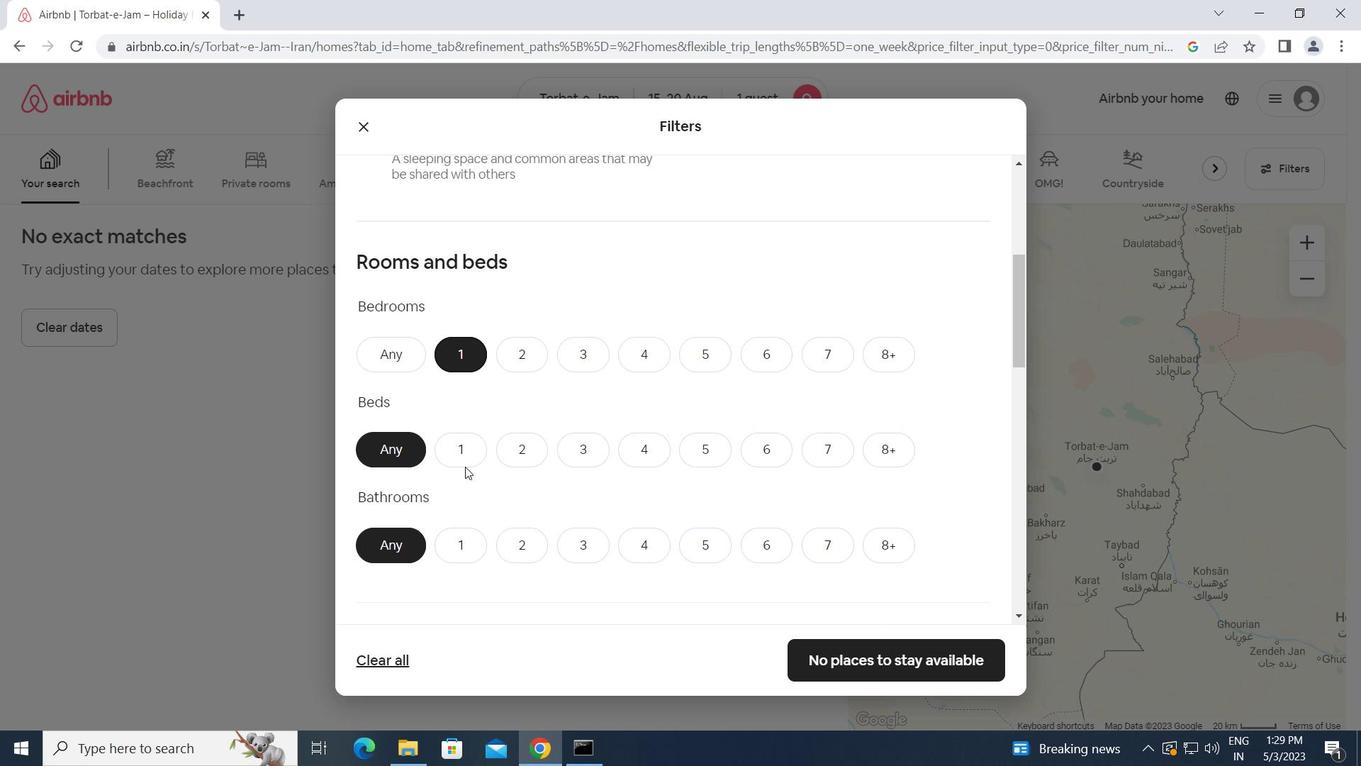 
Action: Mouse pressed left at (468, 451)
Screenshot: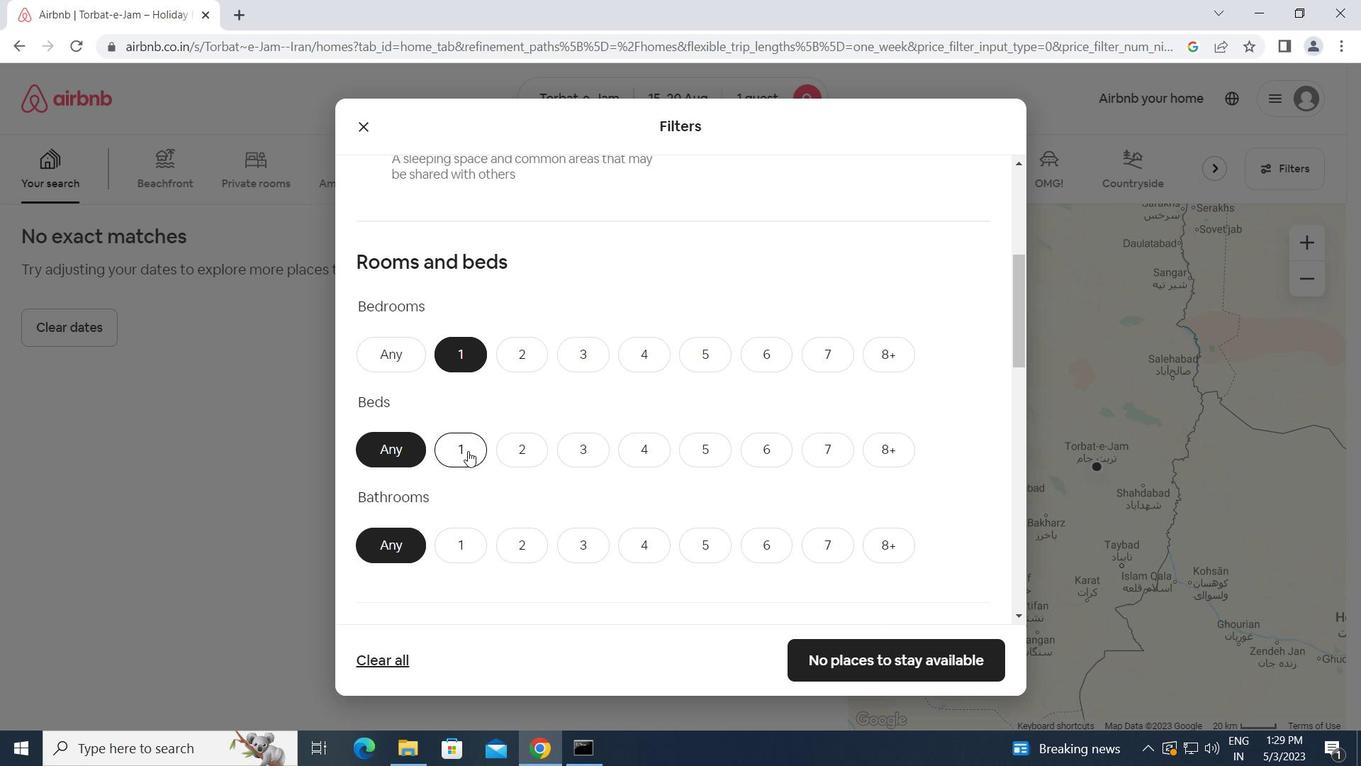 
Action: Mouse moved to (459, 547)
Screenshot: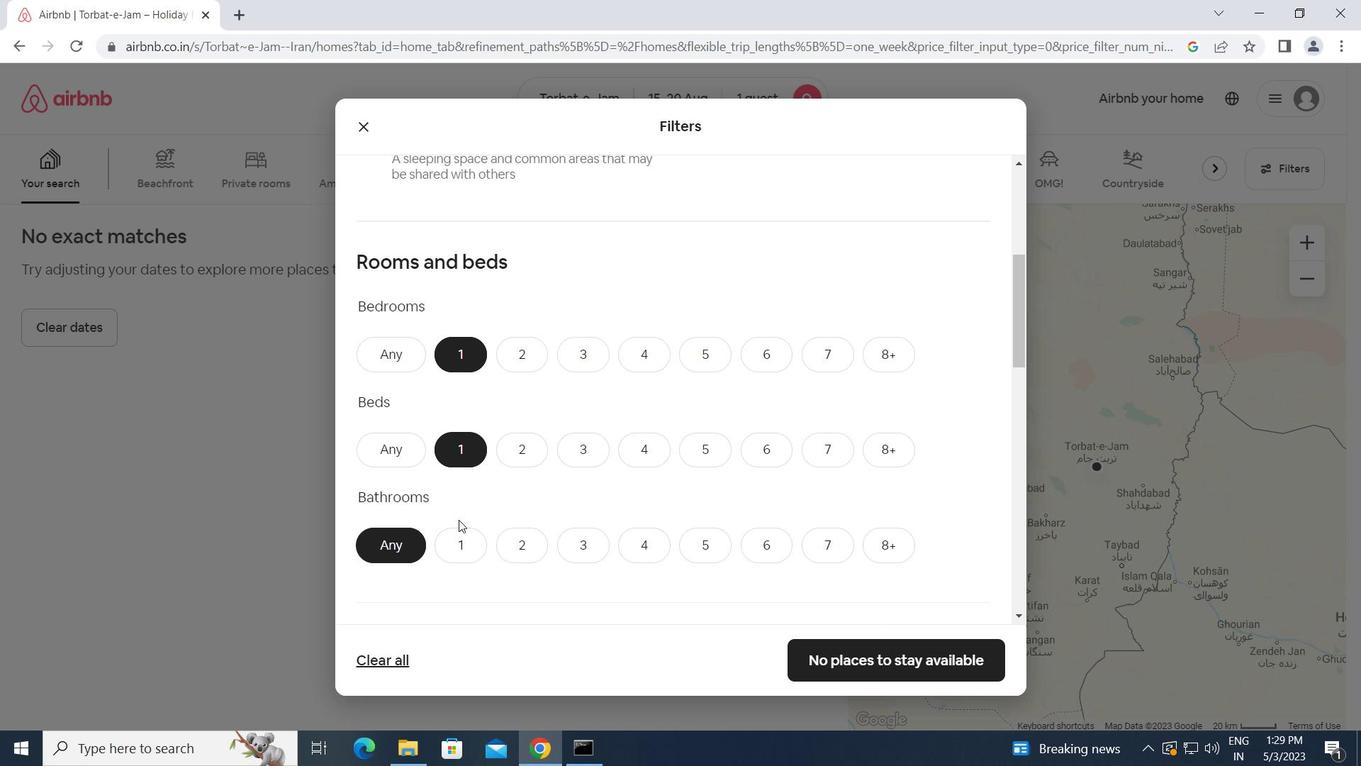 
Action: Mouse pressed left at (459, 547)
Screenshot: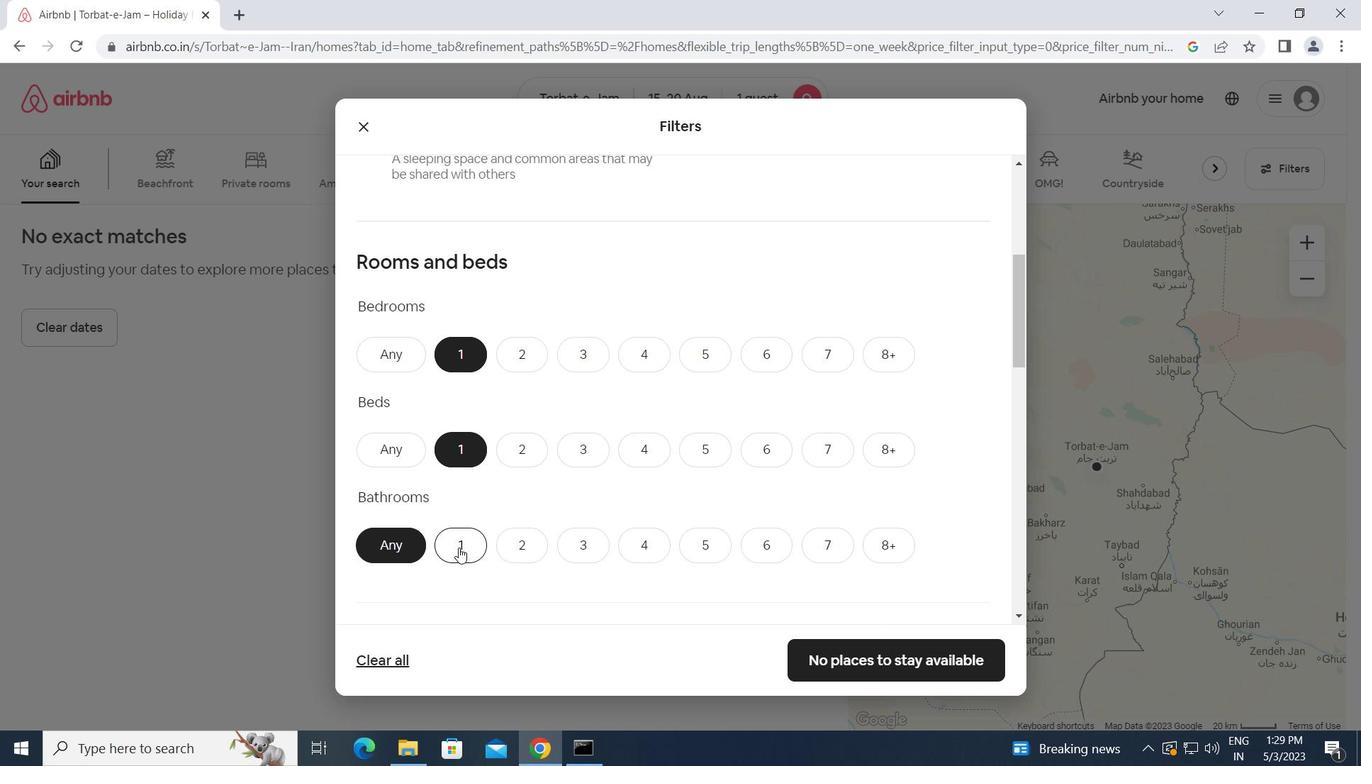 
Action: Mouse moved to (499, 532)
Screenshot: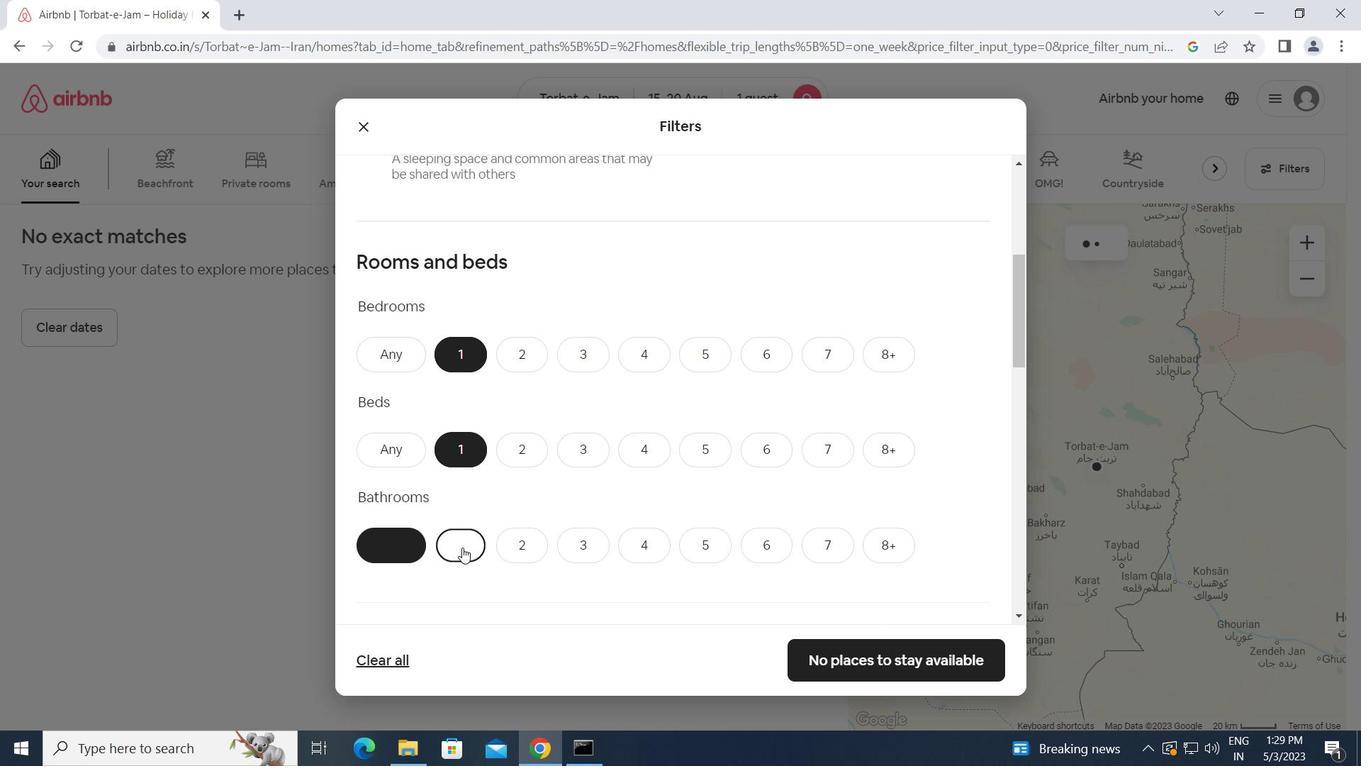
Action: Mouse scrolled (499, 532) with delta (0, 0)
Screenshot: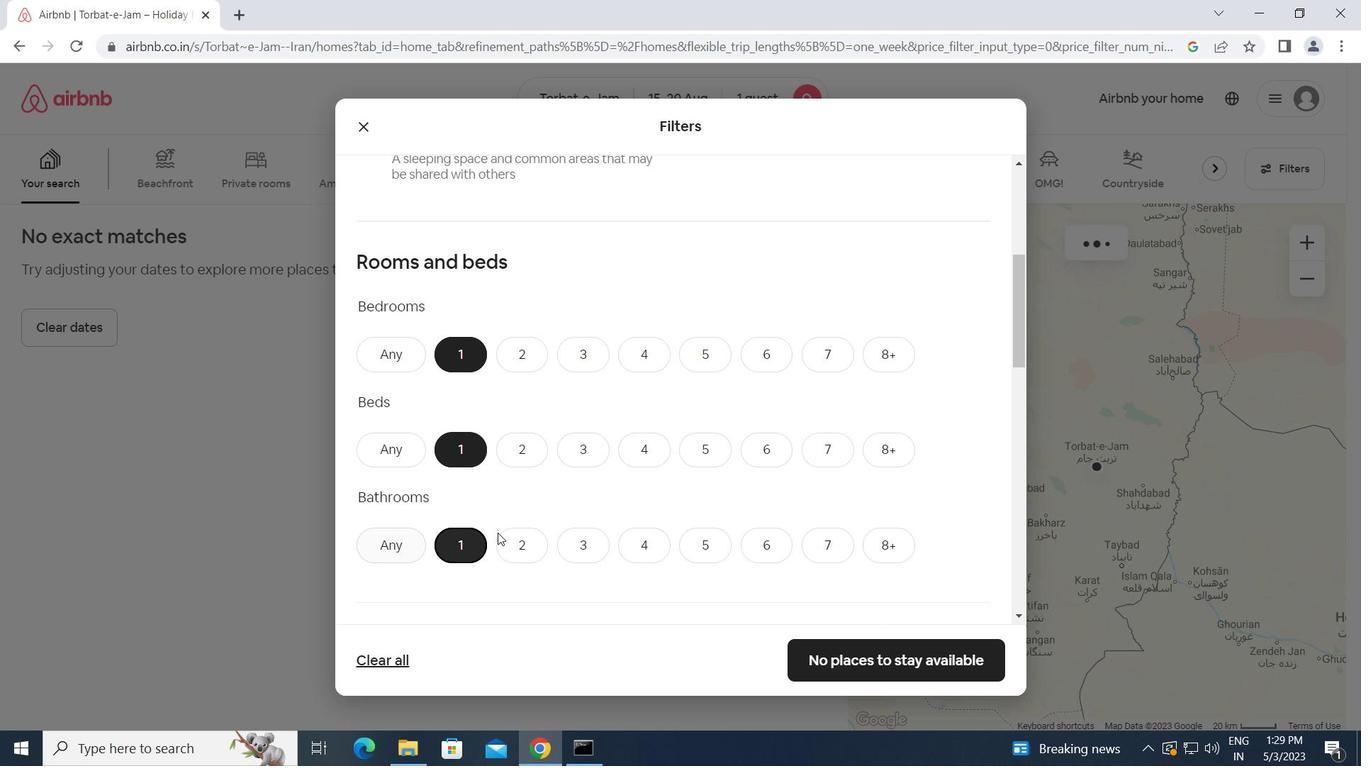
Action: Mouse scrolled (499, 532) with delta (0, 0)
Screenshot: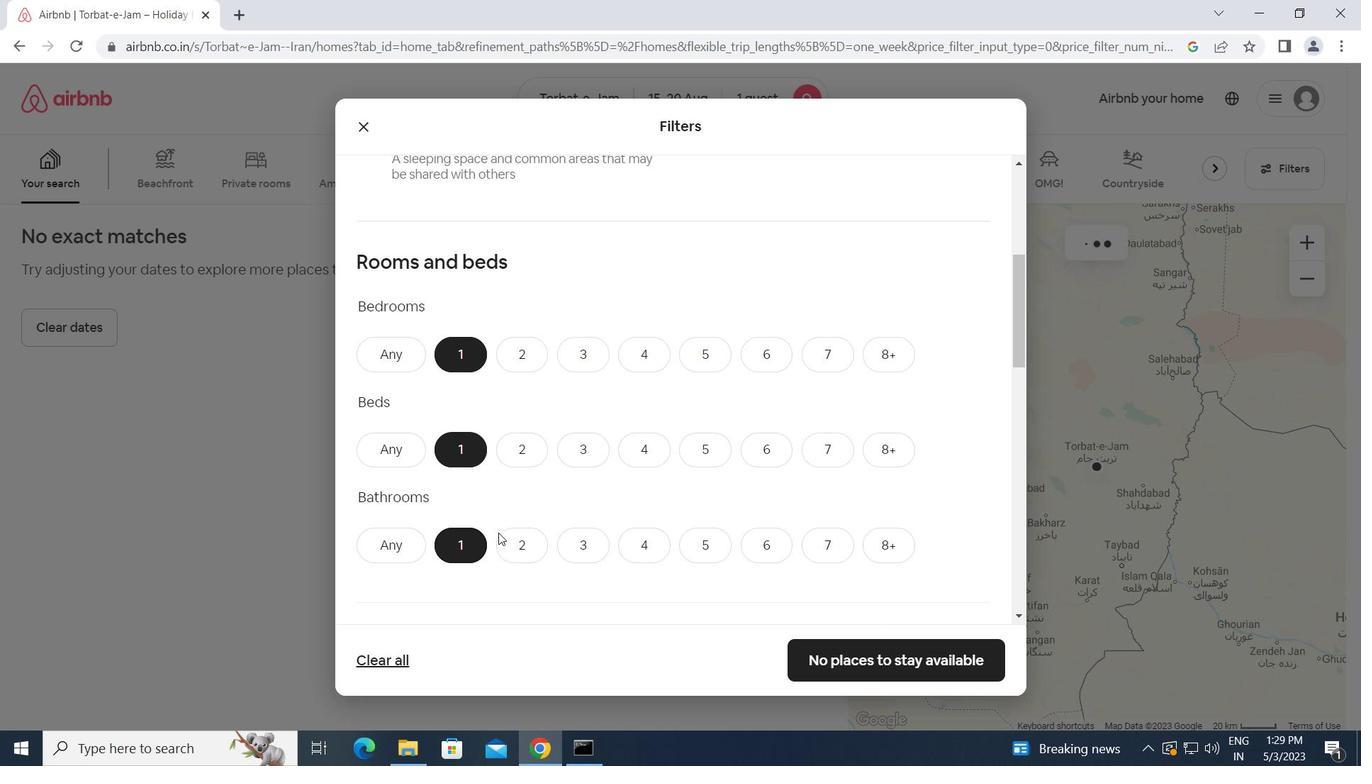 
Action: Mouse scrolled (499, 532) with delta (0, 0)
Screenshot: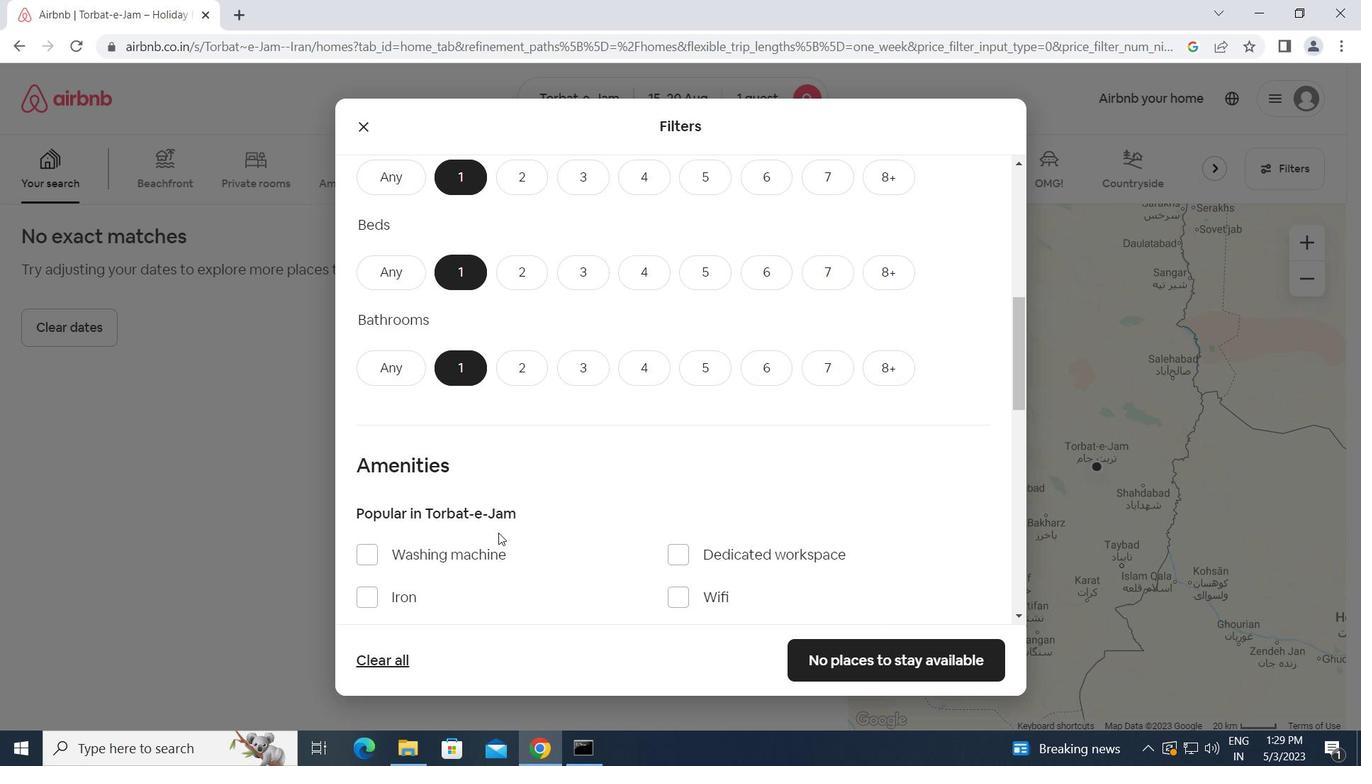 
Action: Mouse scrolled (499, 532) with delta (0, 0)
Screenshot: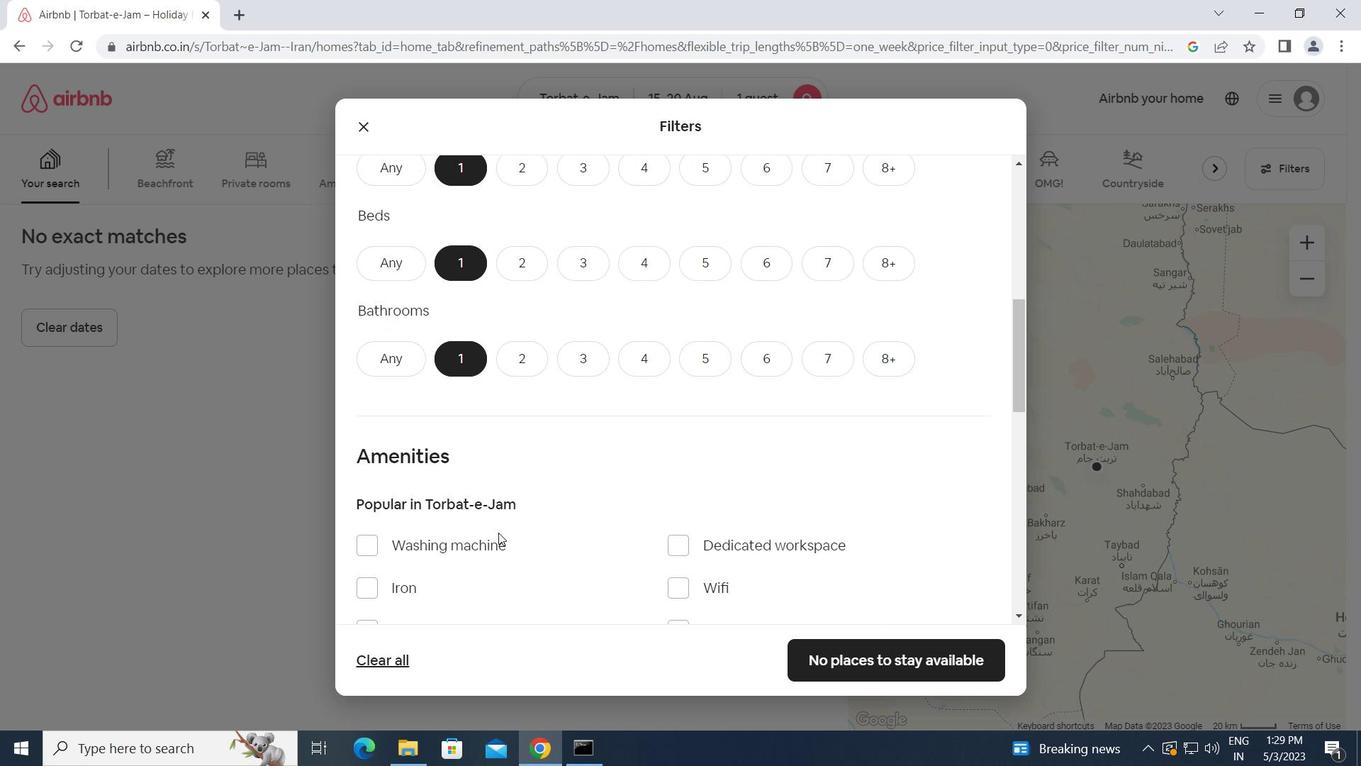 
Action: Mouse scrolled (499, 532) with delta (0, 0)
Screenshot: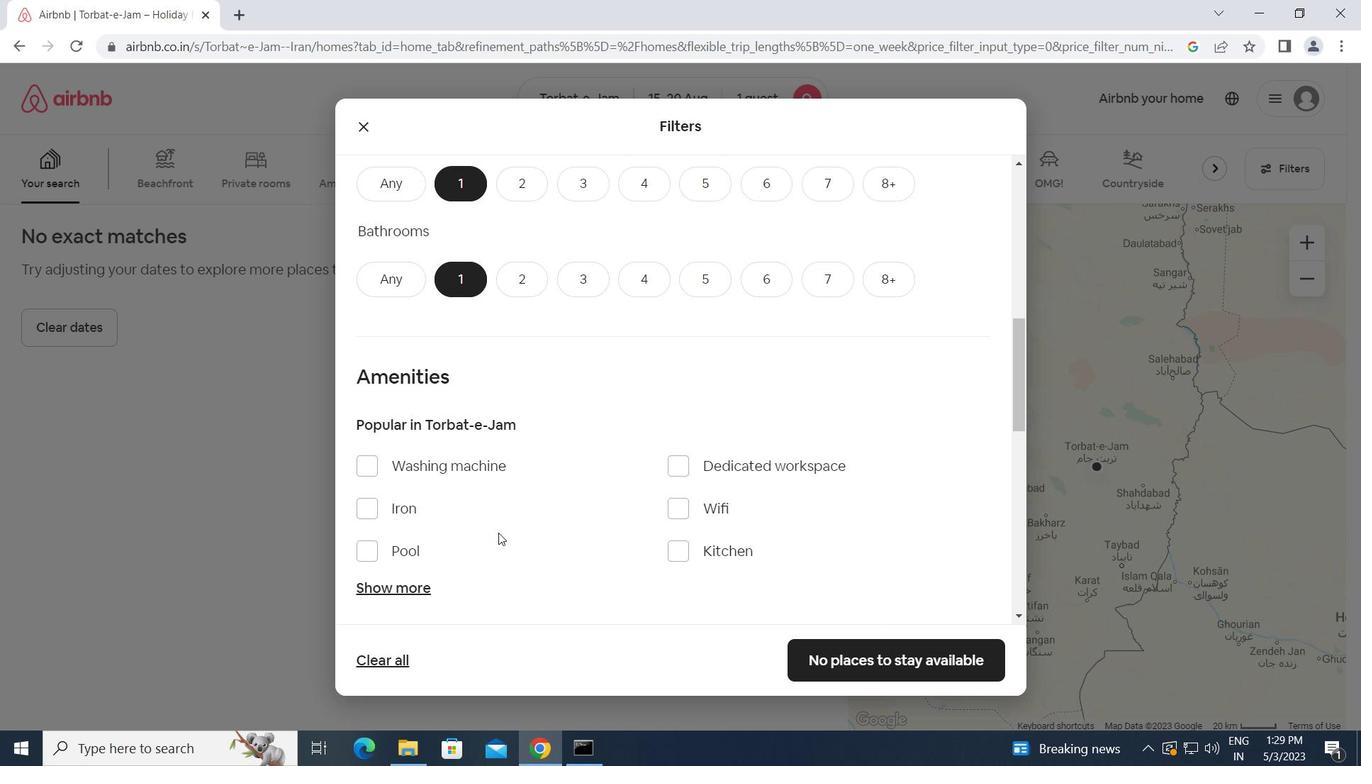 
Action: Mouse scrolled (499, 532) with delta (0, 0)
Screenshot: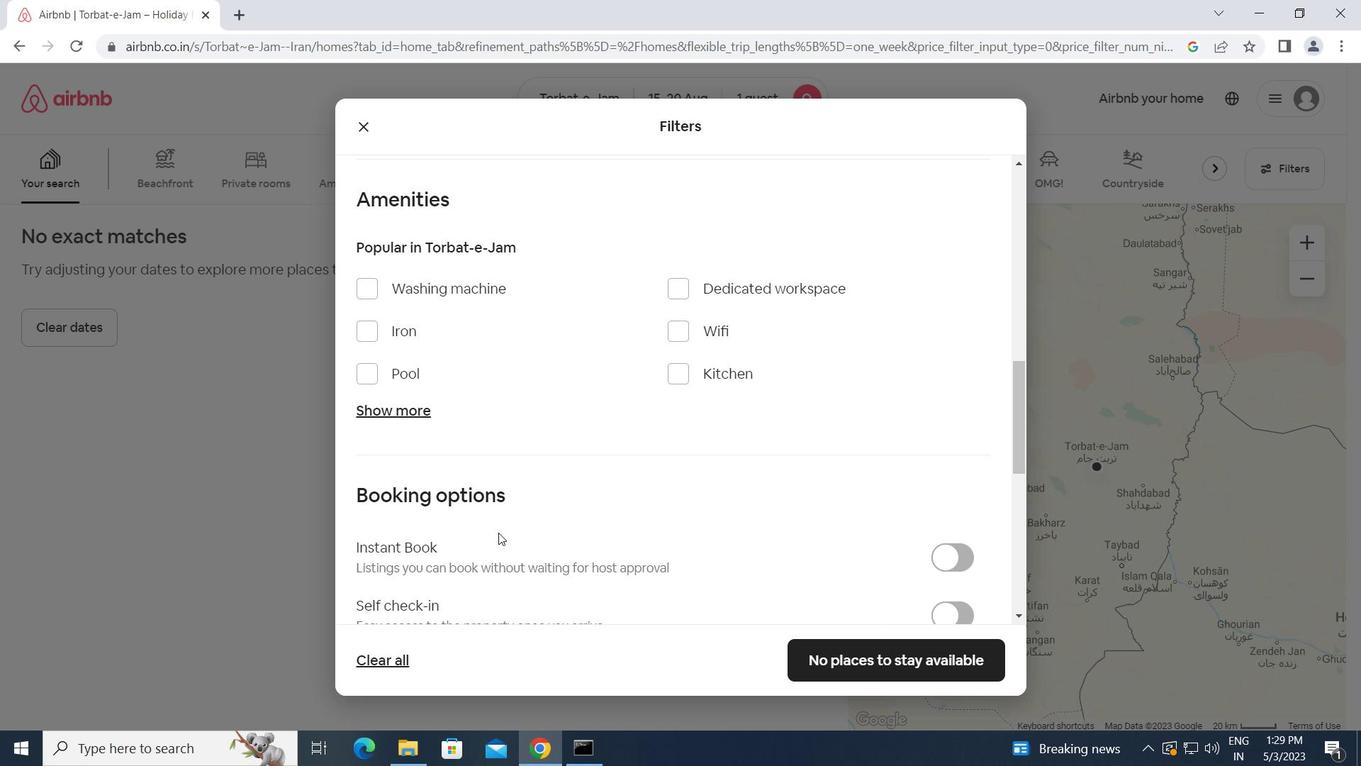
Action: Mouse scrolled (499, 532) with delta (0, 0)
Screenshot: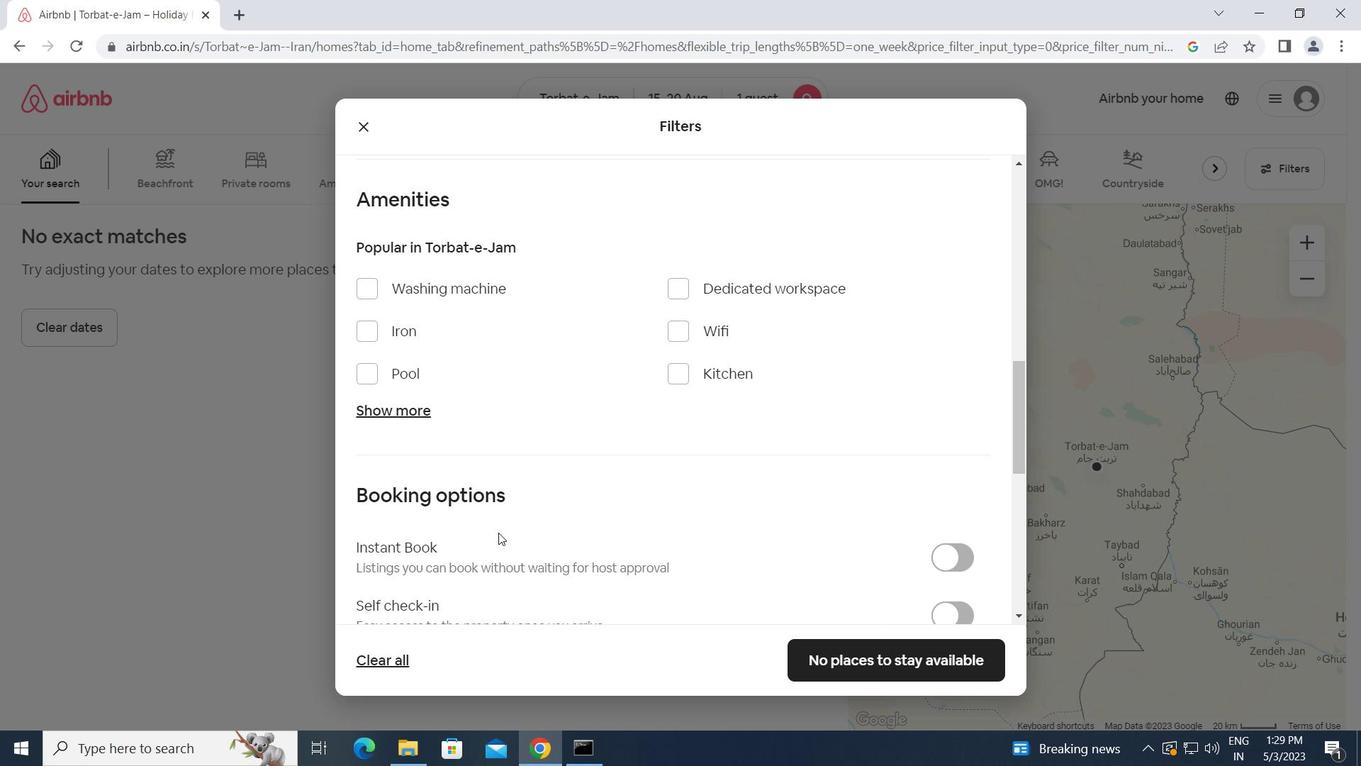 
Action: Mouse moved to (947, 435)
Screenshot: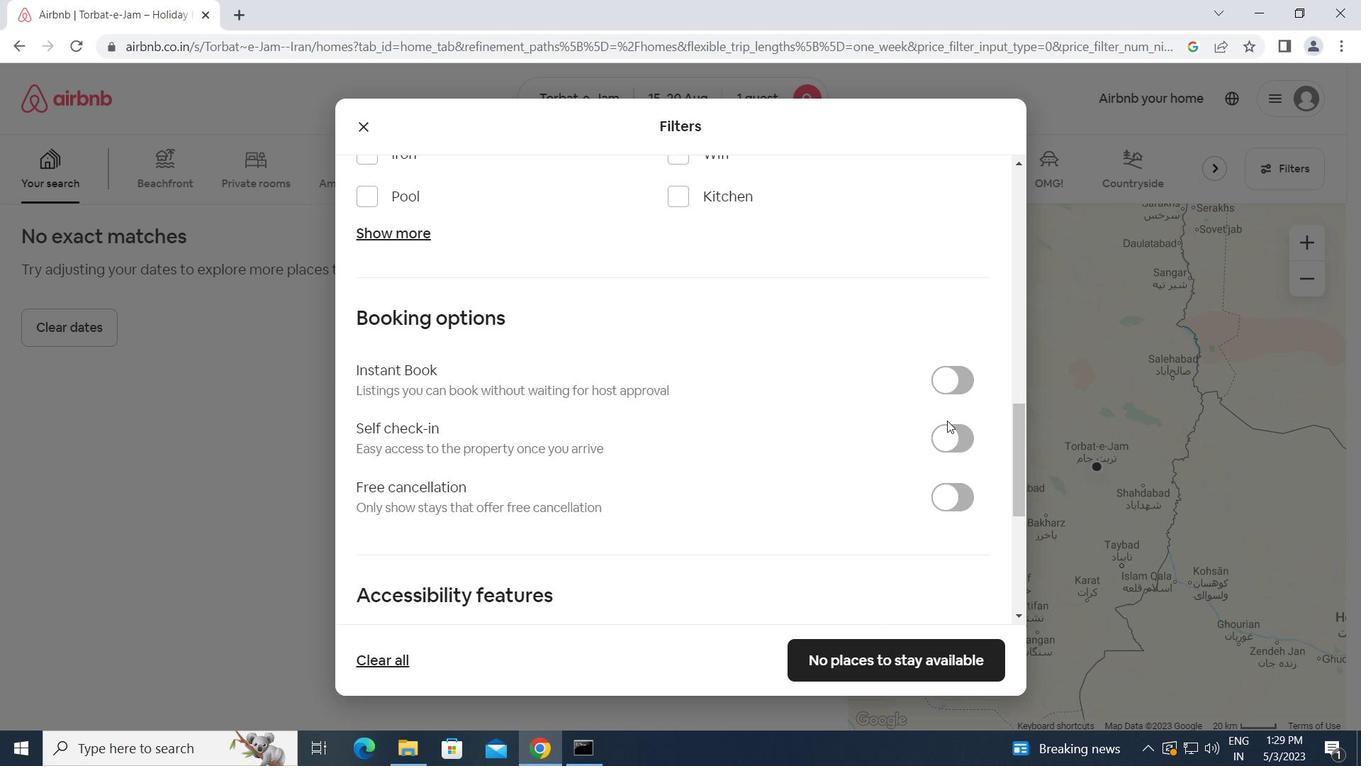 
Action: Mouse pressed left at (947, 435)
Screenshot: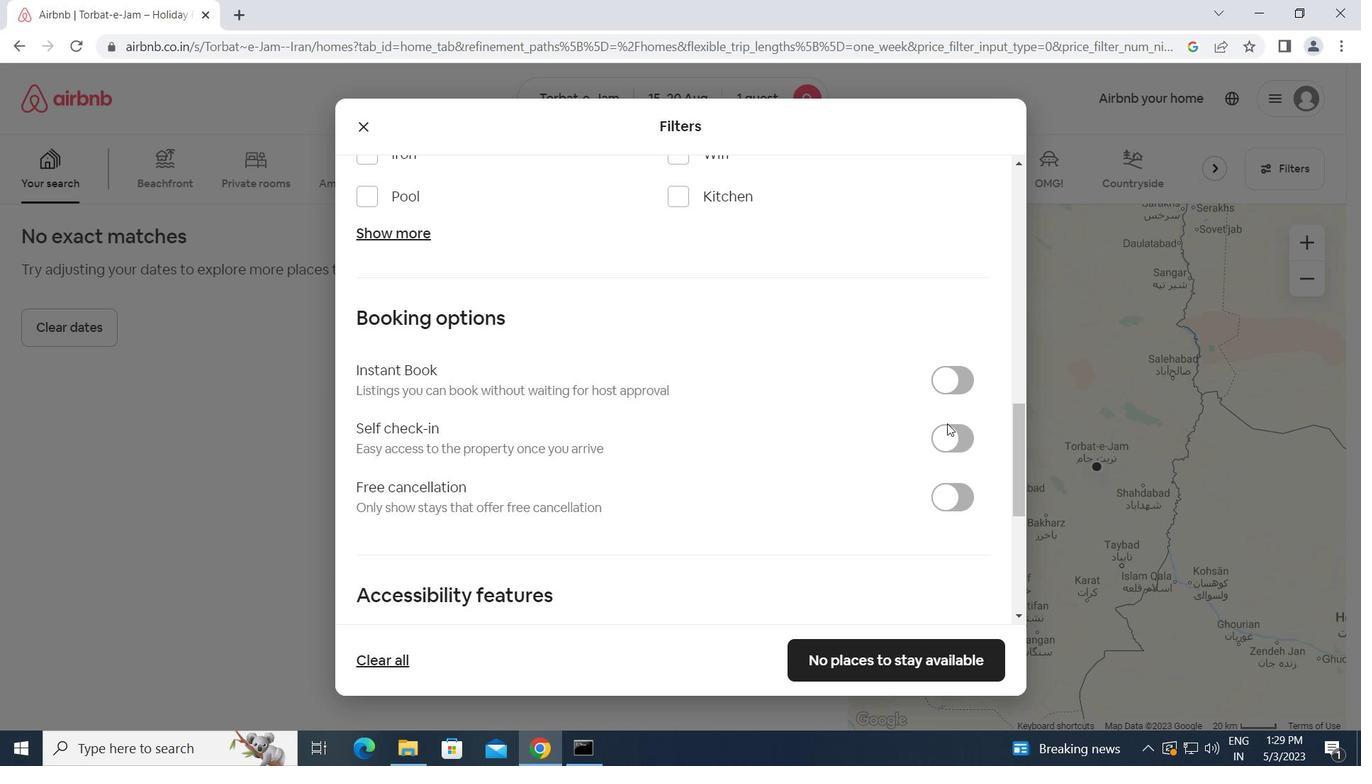 
Action: Mouse moved to (710, 481)
Screenshot: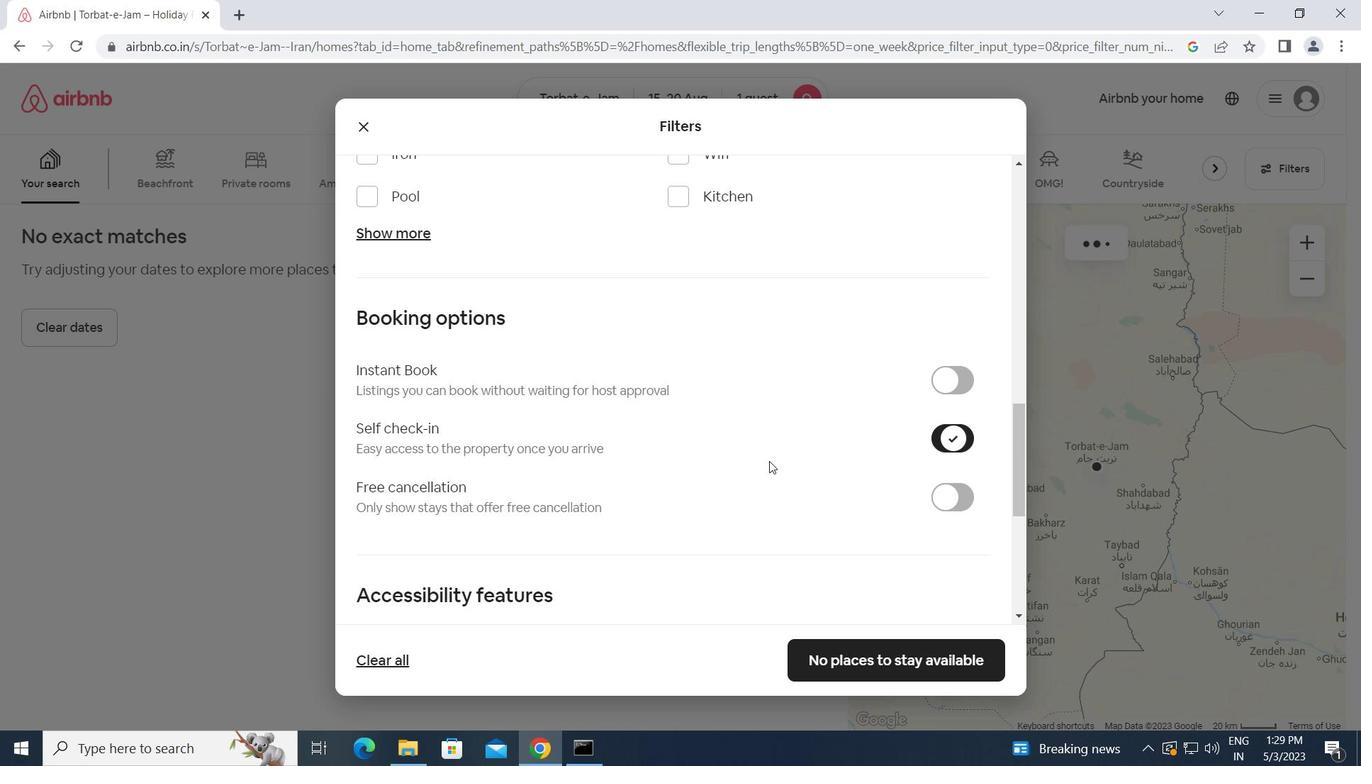 
Action: Mouse scrolled (710, 480) with delta (0, 0)
Screenshot: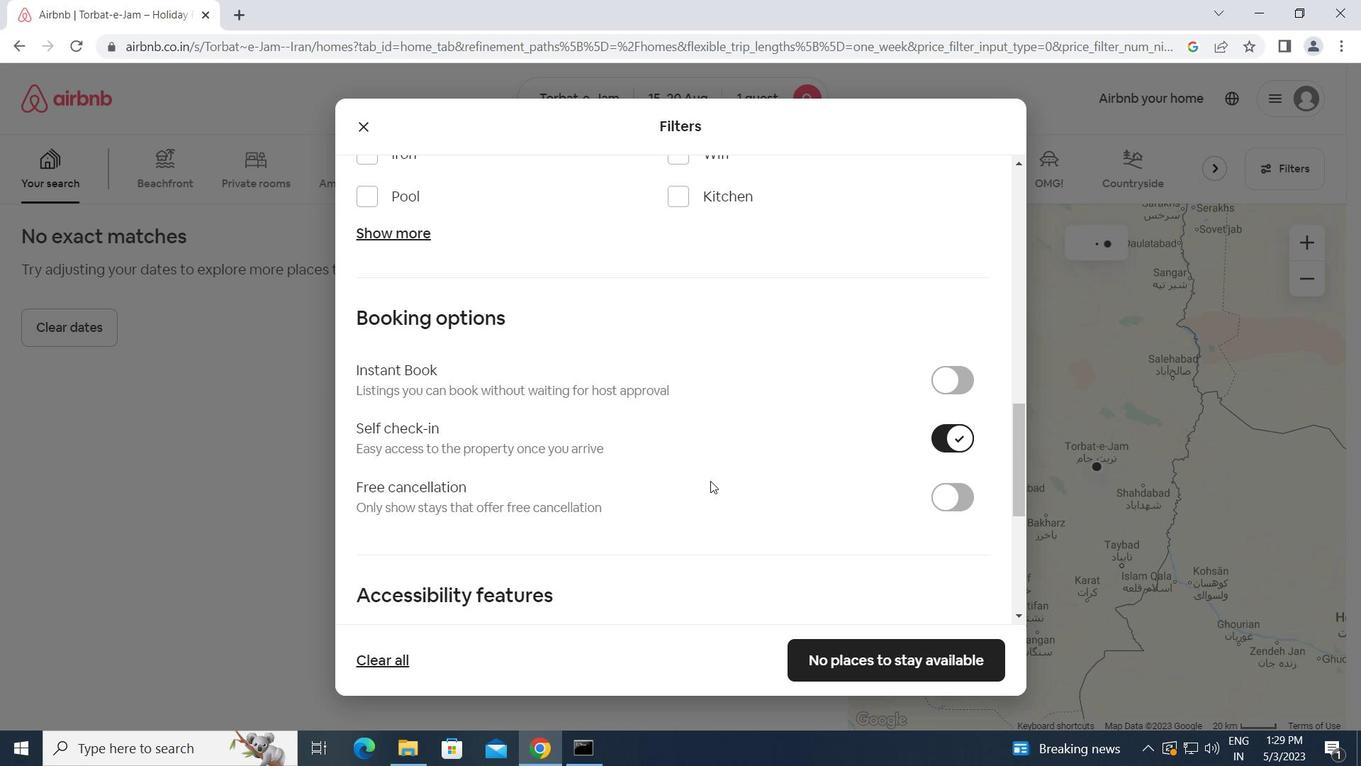 
Action: Mouse scrolled (710, 480) with delta (0, 0)
Screenshot: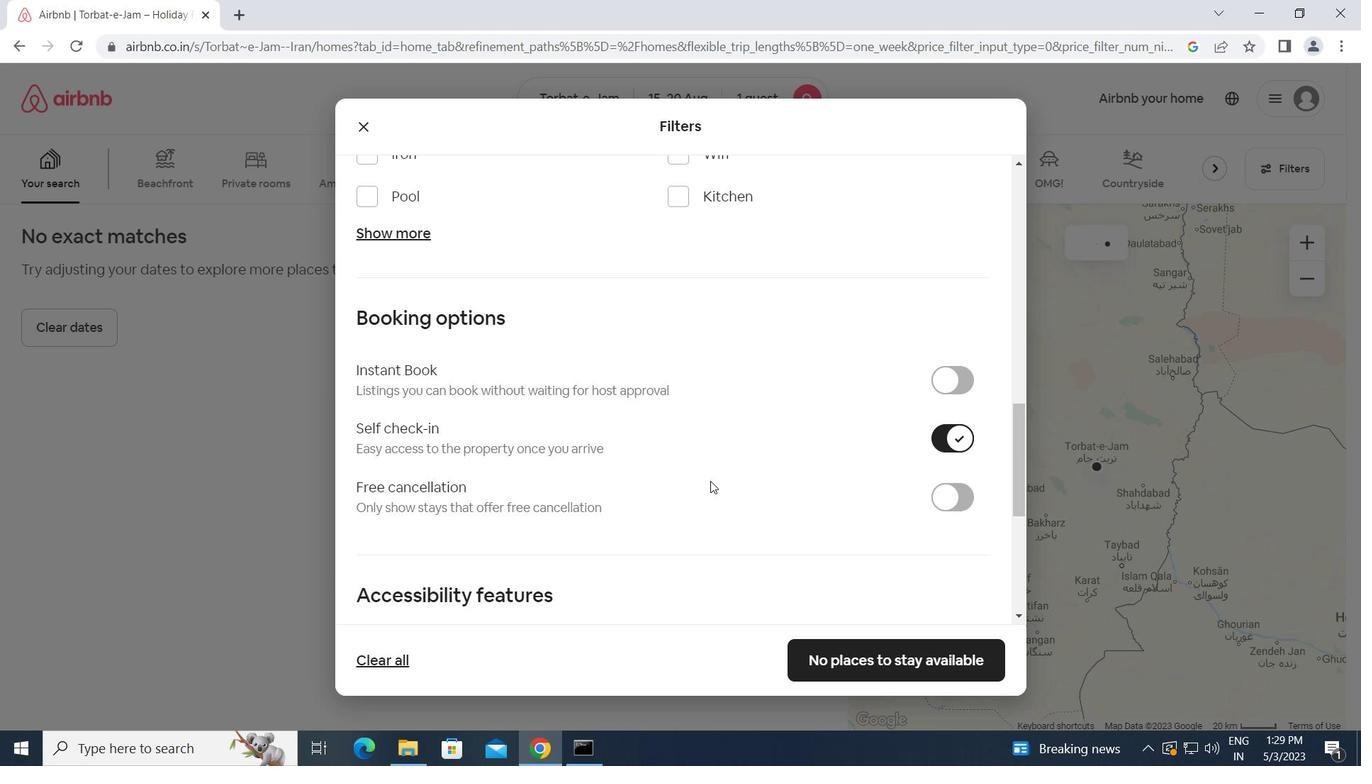 
Action: Mouse scrolled (710, 480) with delta (0, 0)
Screenshot: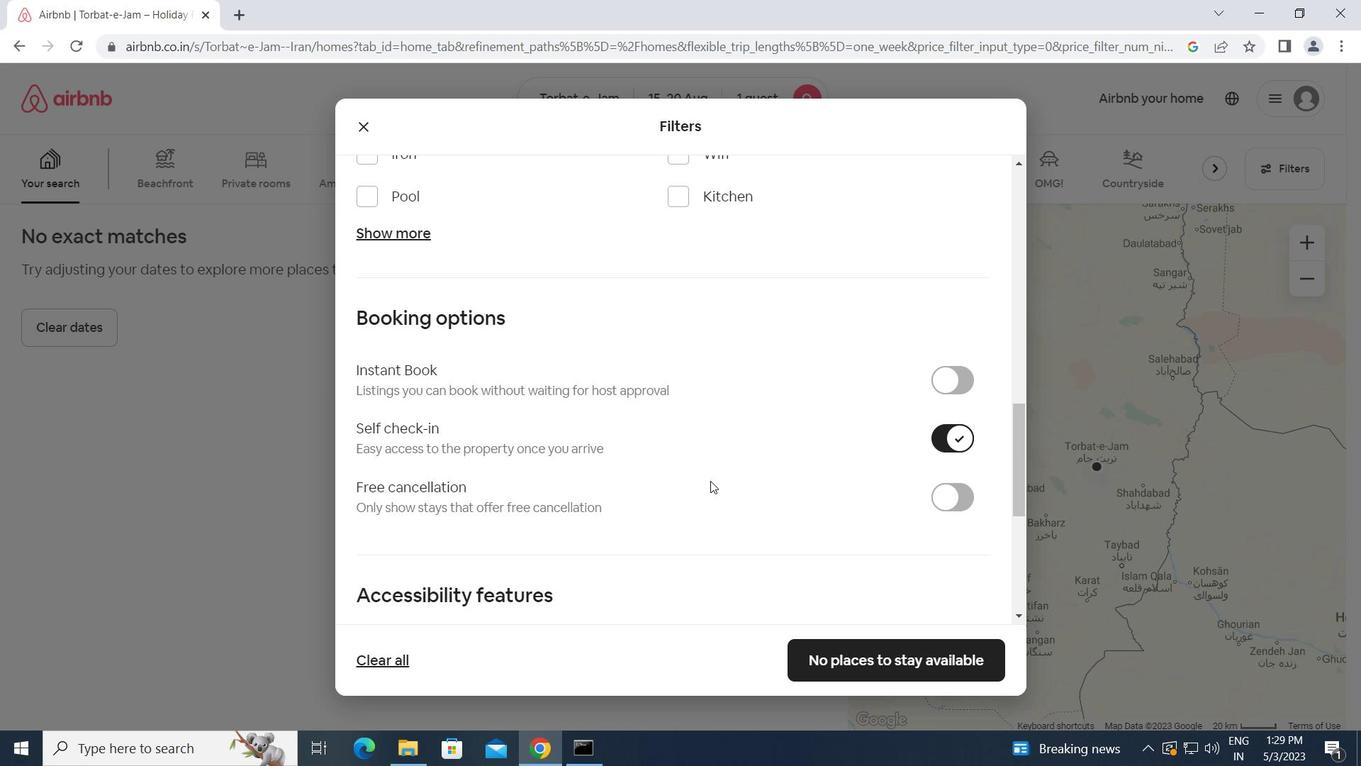 
Action: Mouse scrolled (710, 480) with delta (0, 0)
Screenshot: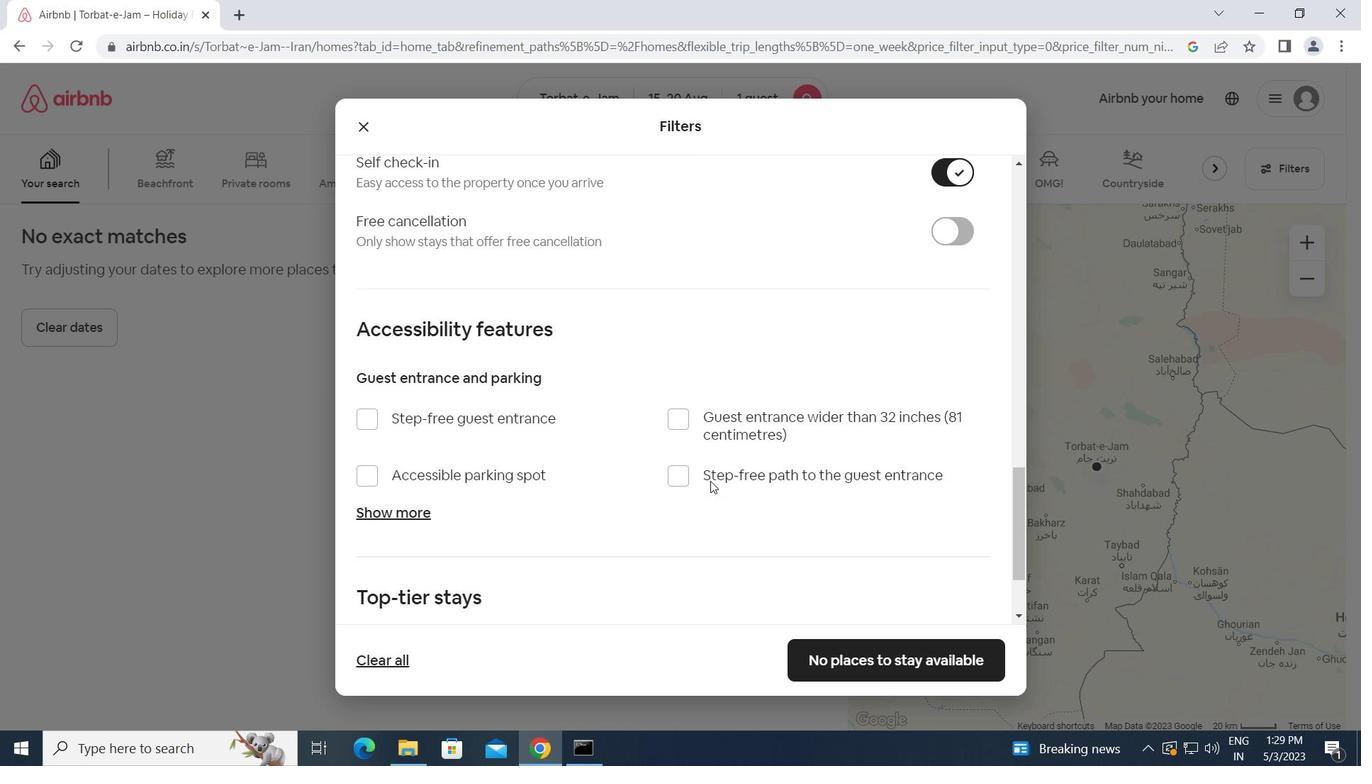 
Action: Mouse scrolled (710, 480) with delta (0, 0)
Screenshot: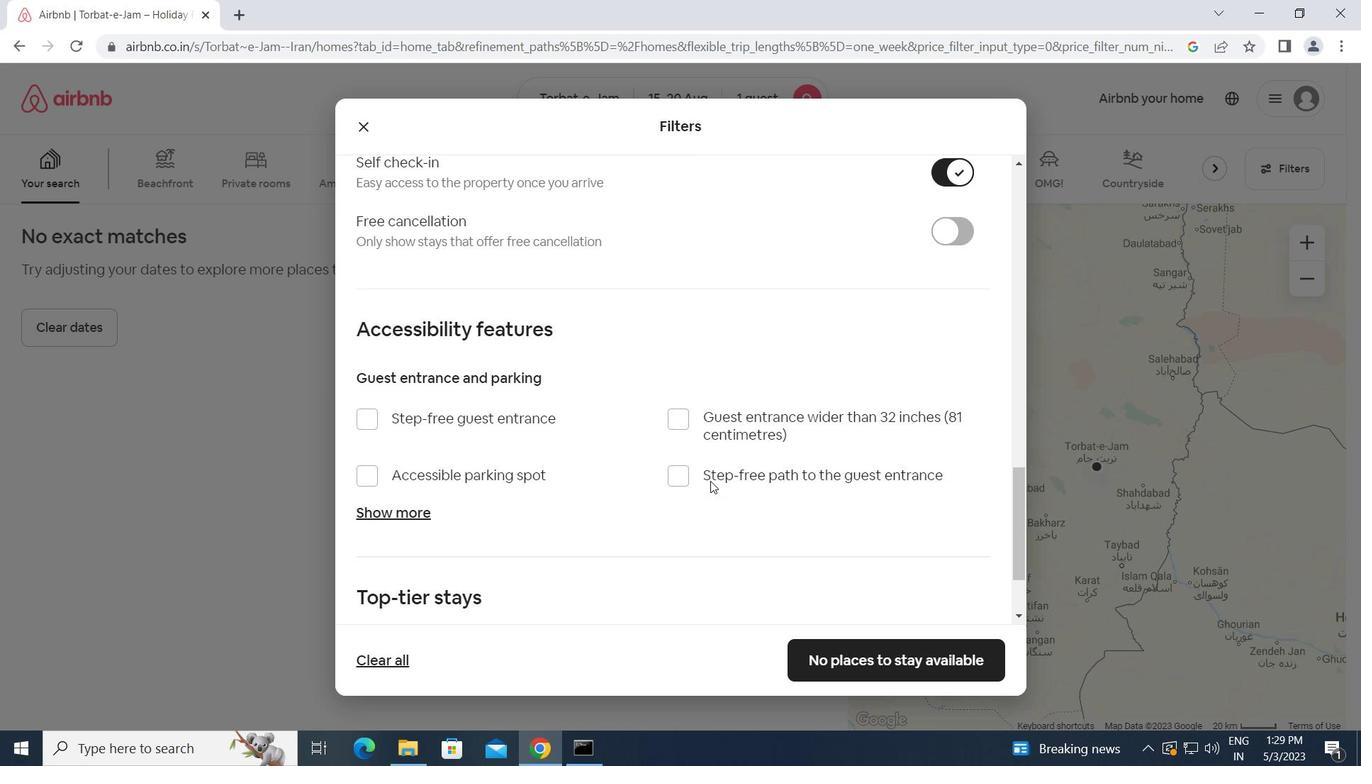 
Action: Mouse scrolled (710, 480) with delta (0, 0)
Screenshot: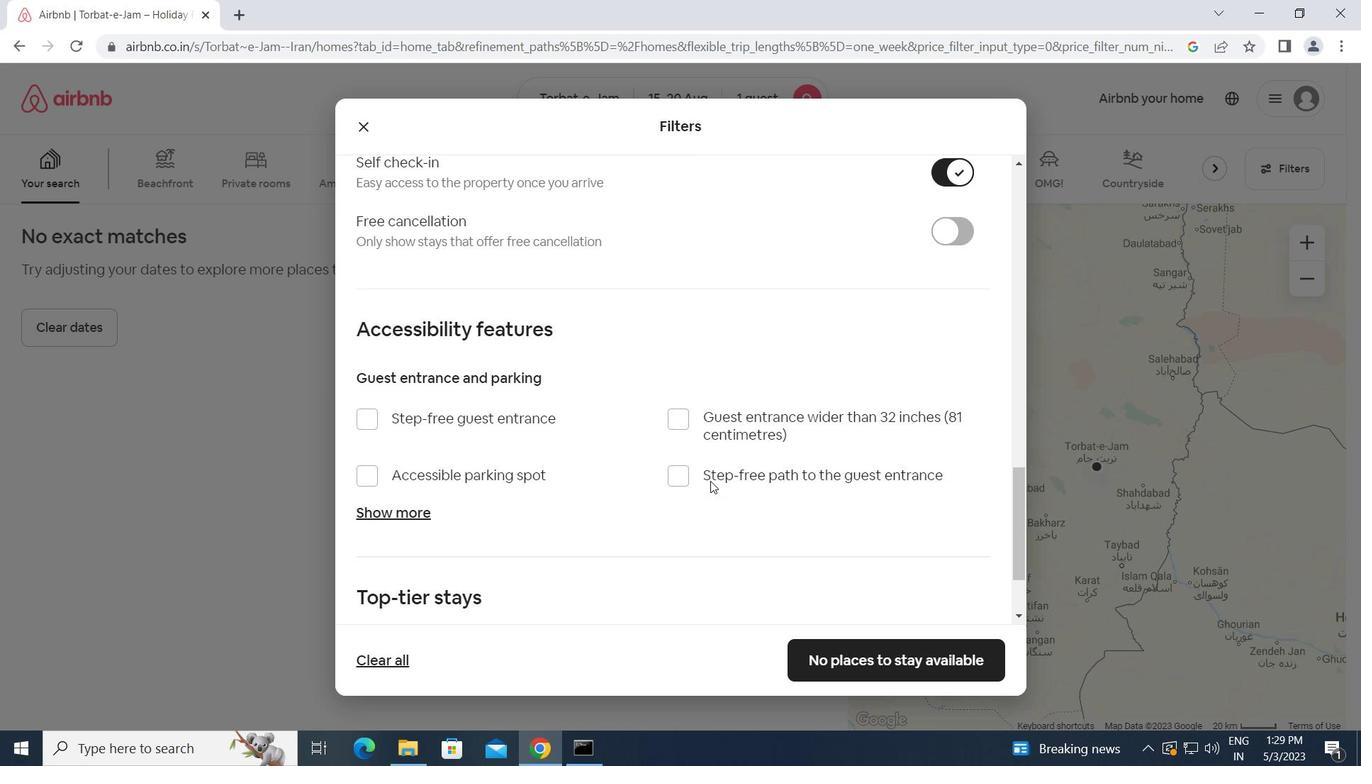 
Action: Mouse scrolled (710, 480) with delta (0, 0)
Screenshot: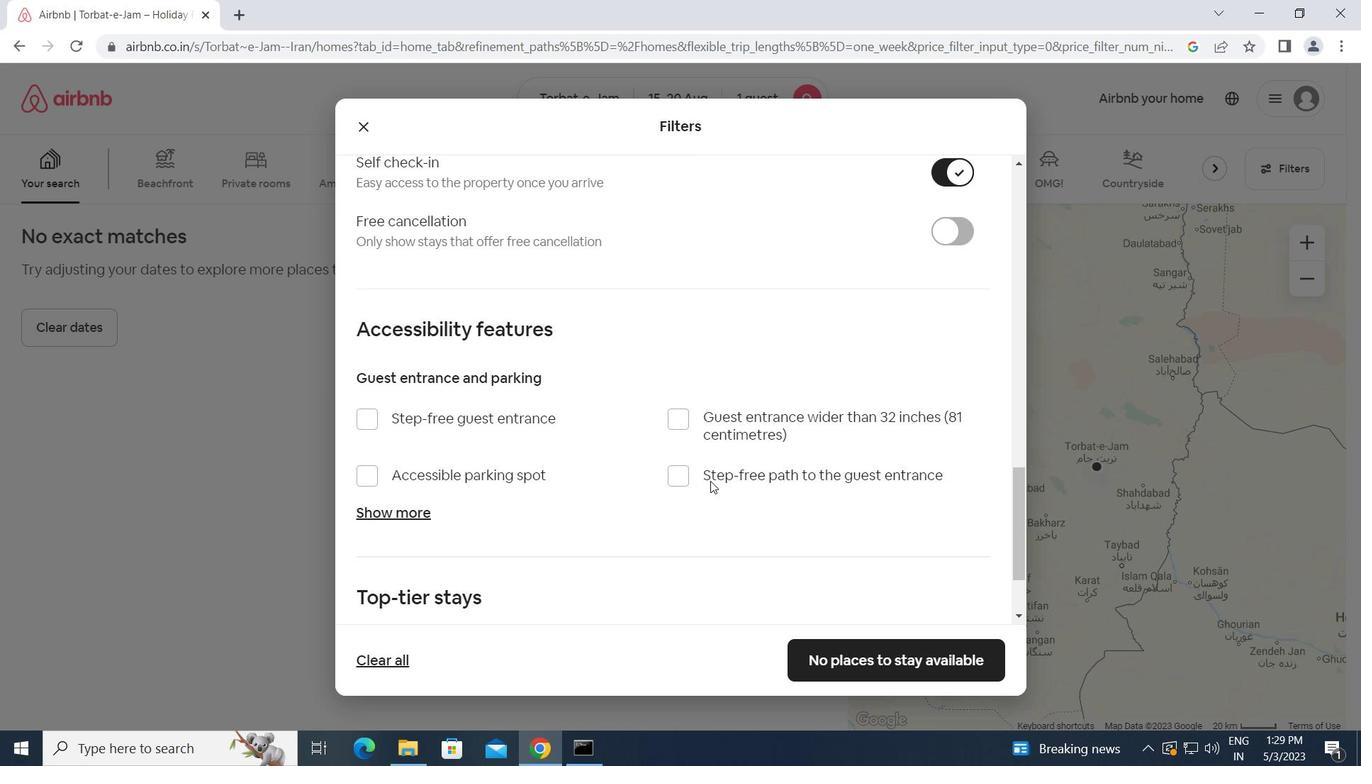 
Action: Mouse scrolled (710, 480) with delta (0, 0)
Screenshot: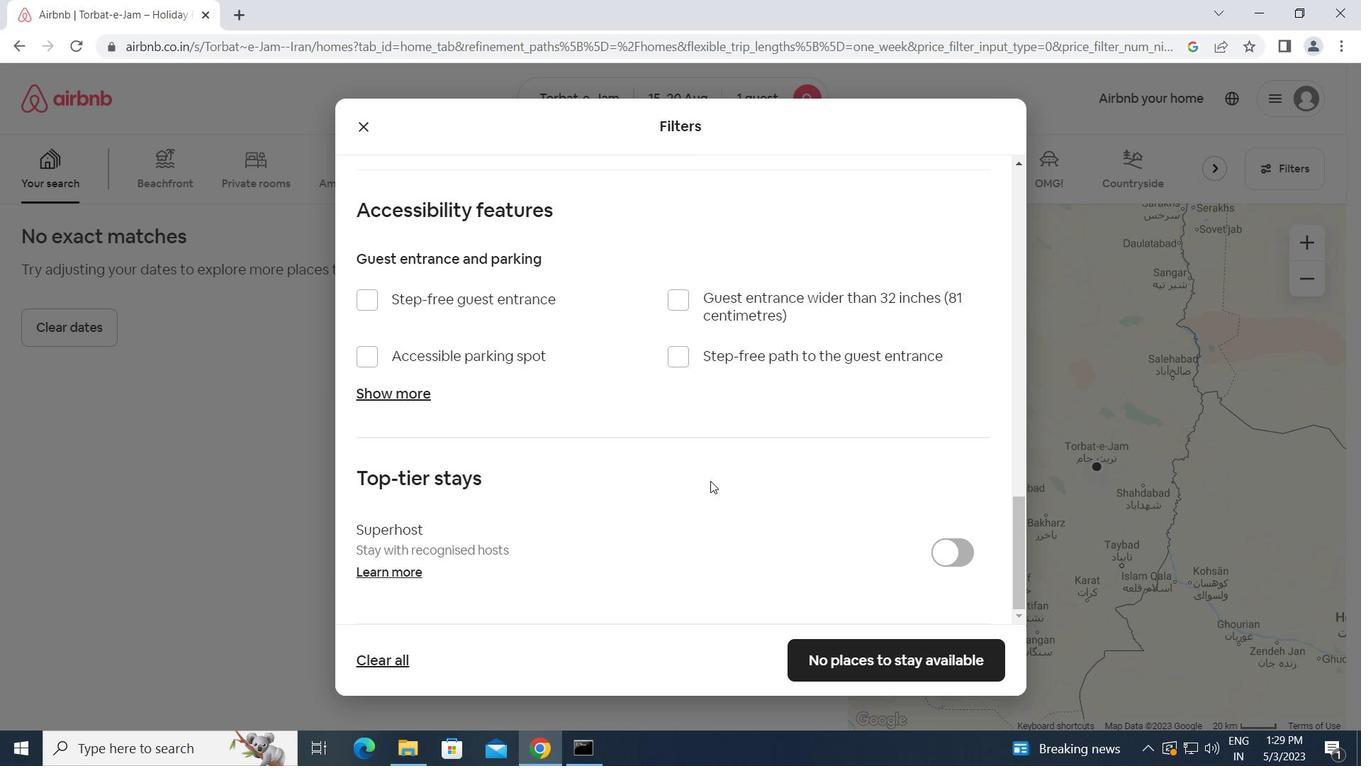 
Action: Mouse scrolled (710, 480) with delta (0, 0)
Screenshot: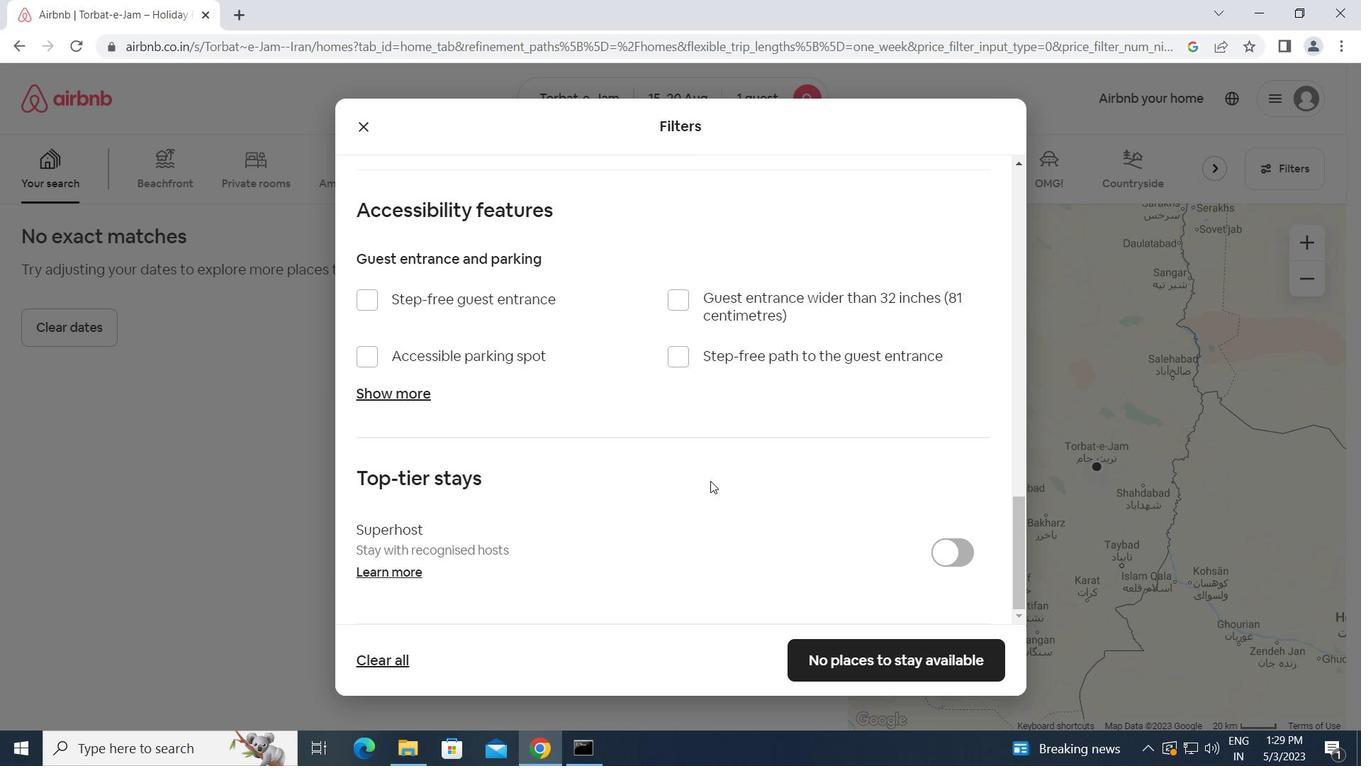 
Action: Mouse scrolled (710, 480) with delta (0, 0)
Screenshot: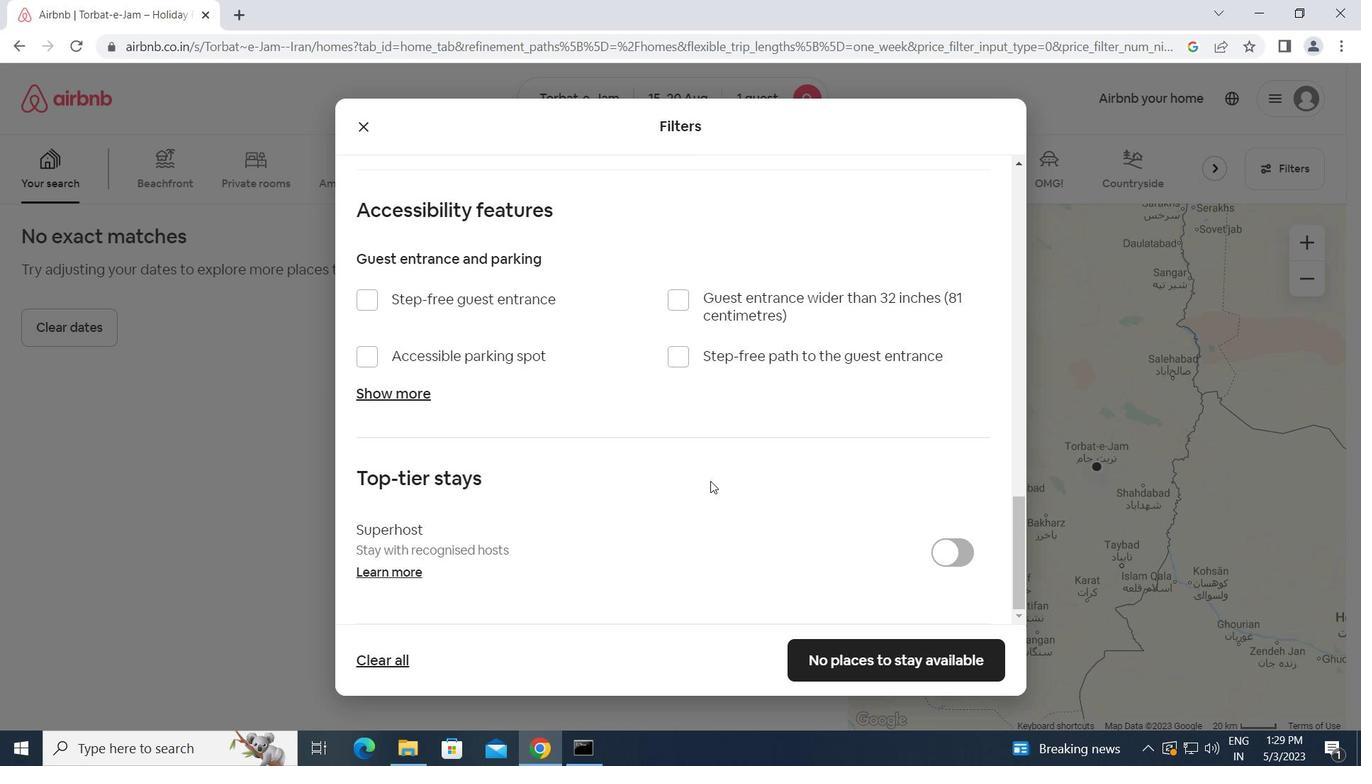 
Action: Mouse scrolled (710, 480) with delta (0, 0)
Screenshot: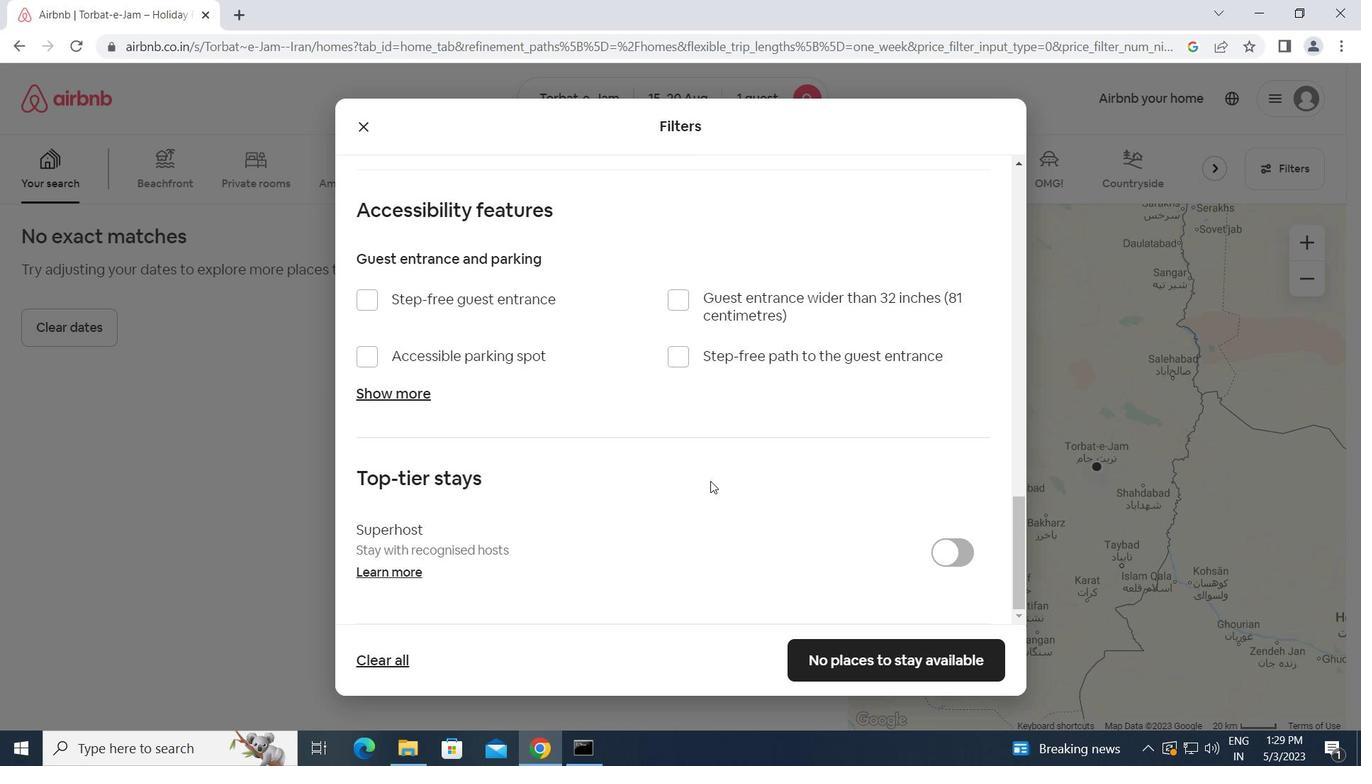 
Action: Mouse scrolled (710, 480) with delta (0, 0)
Screenshot: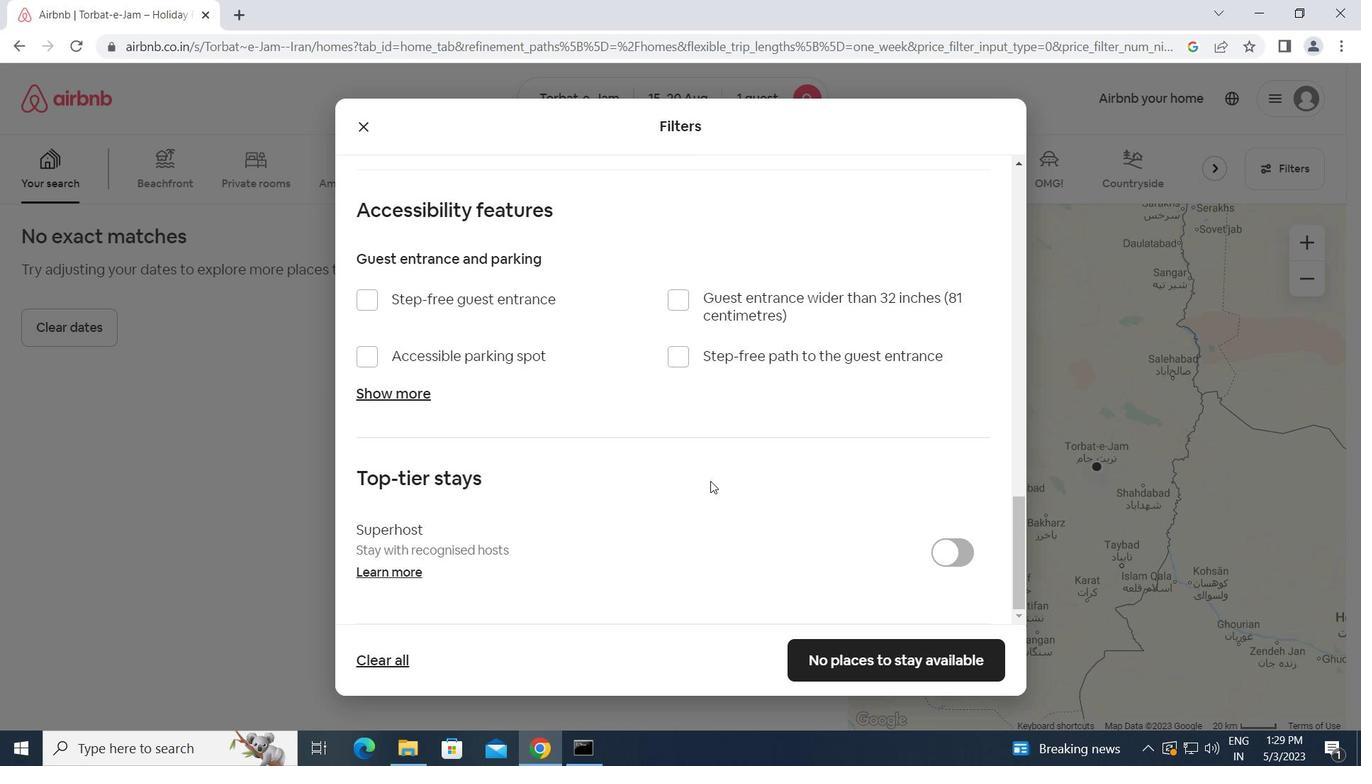 
Action: Mouse moved to (872, 657)
Screenshot: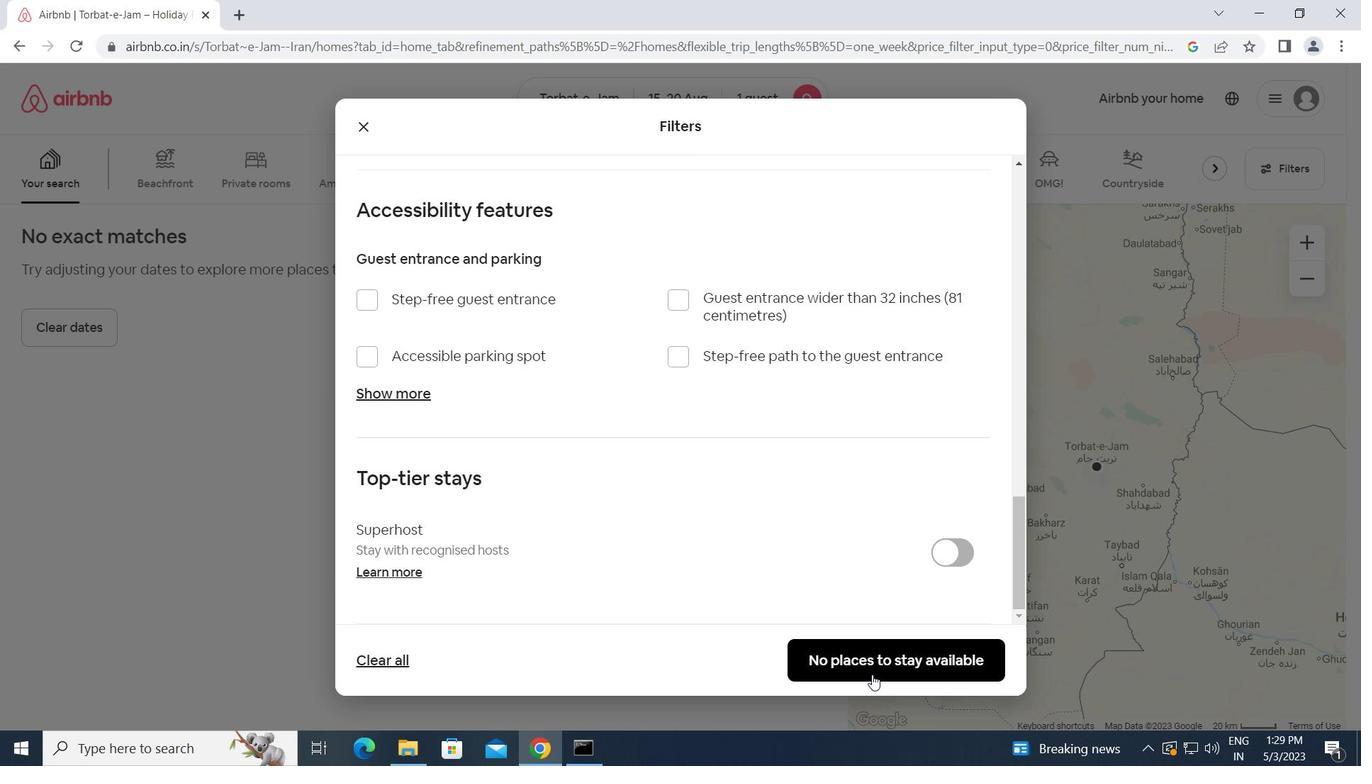 
Action: Mouse pressed left at (872, 657)
Screenshot: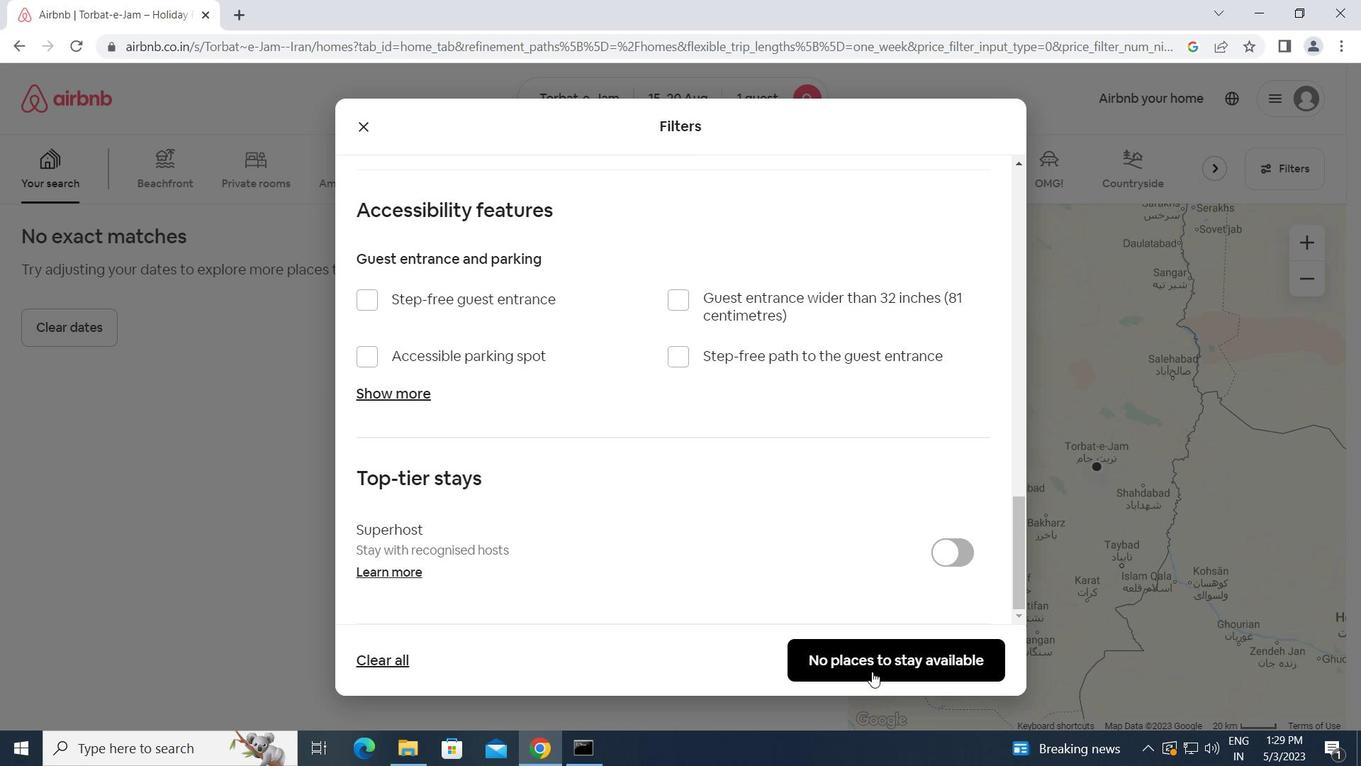 
